 Task: Create a due date automation trigger when advanced on, on the monday before a card is due add fields with custom field "Resume" set to a date between 1 and 7 days from now at 11:00 AM.
Action: Mouse moved to (898, 270)
Screenshot: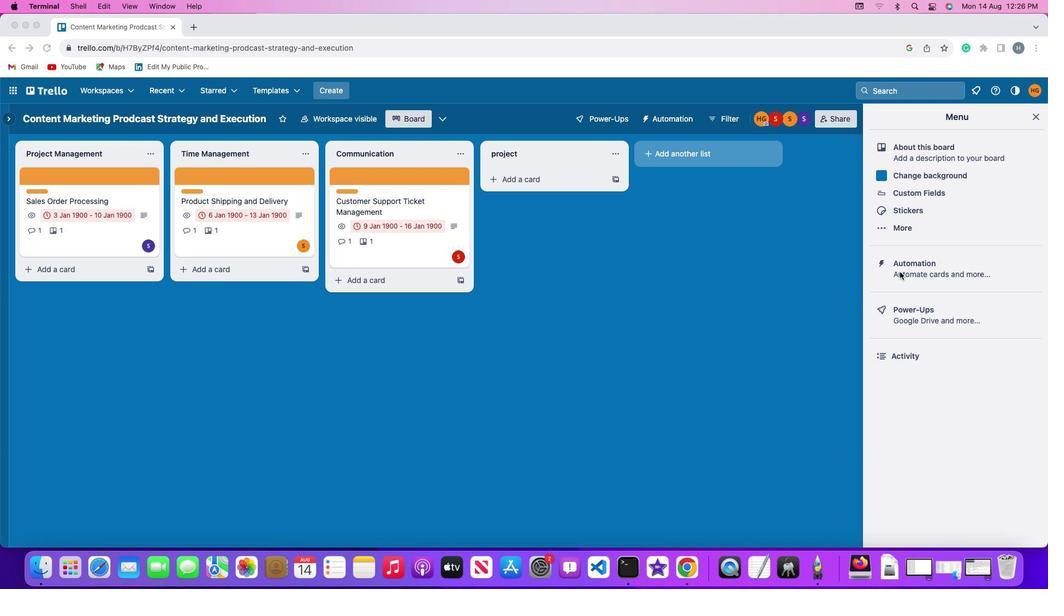 
Action: Mouse pressed left at (898, 270)
Screenshot: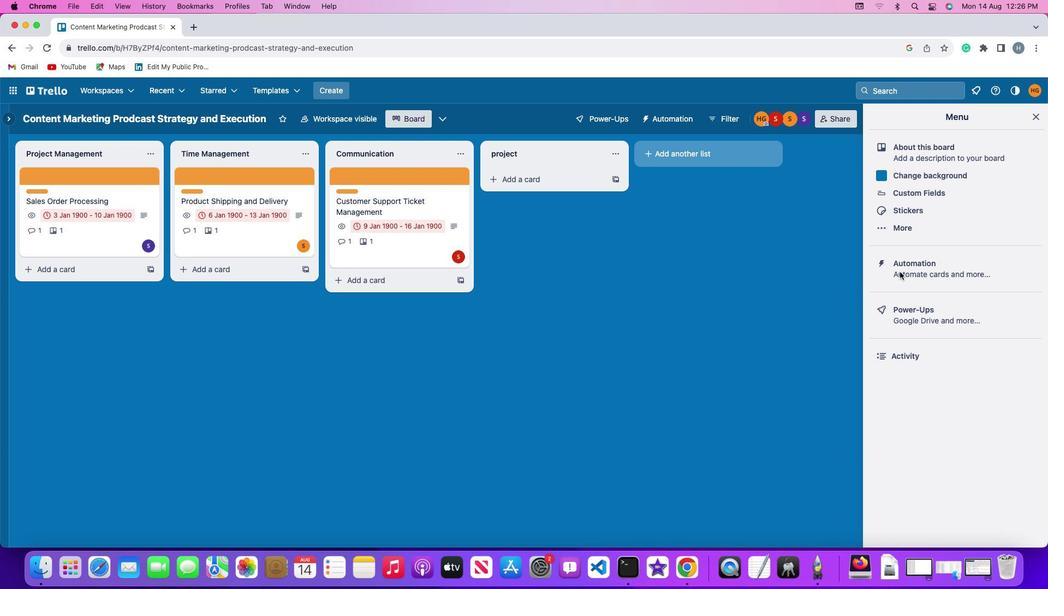 
Action: Mouse pressed left at (898, 270)
Screenshot: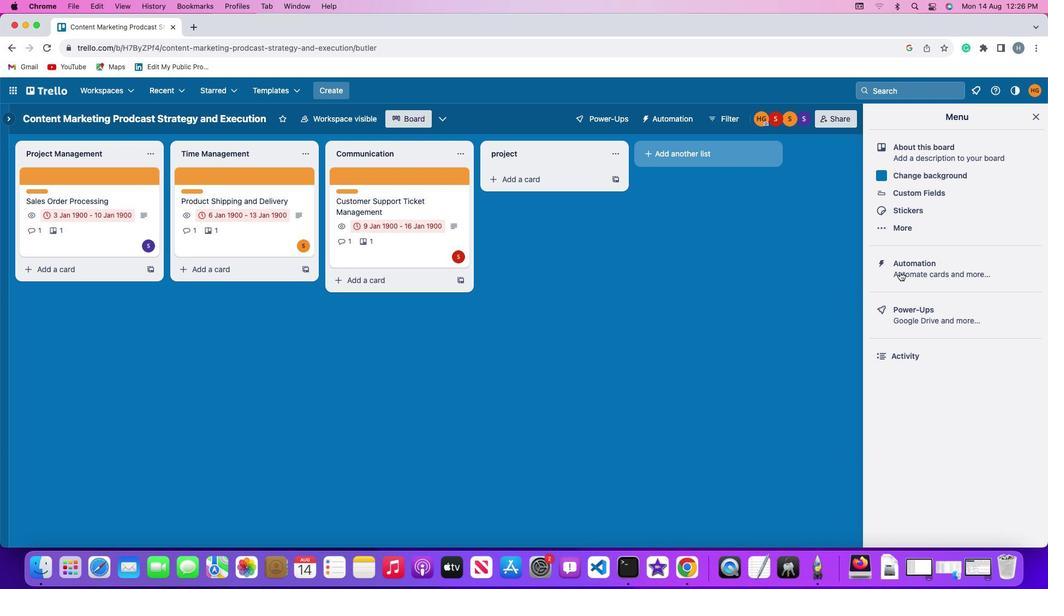 
Action: Mouse moved to (88, 254)
Screenshot: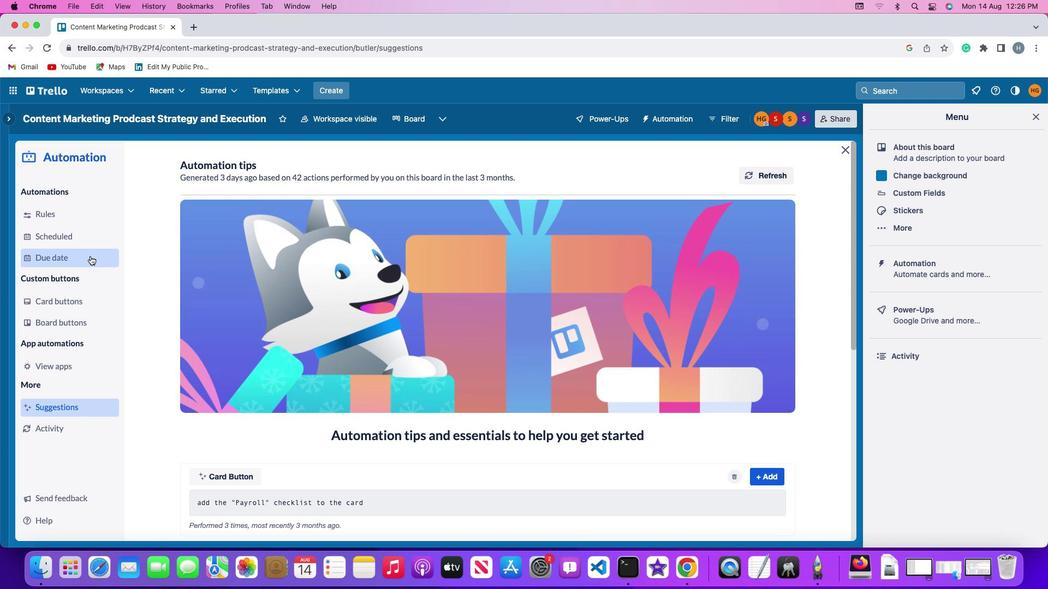 
Action: Mouse pressed left at (88, 254)
Screenshot: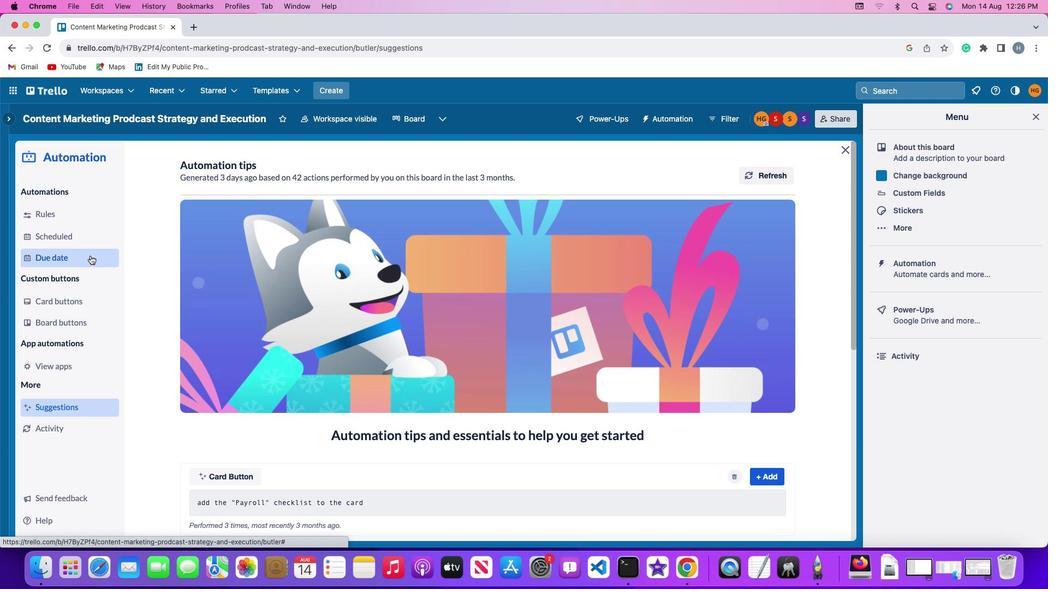 
Action: Mouse moved to (706, 164)
Screenshot: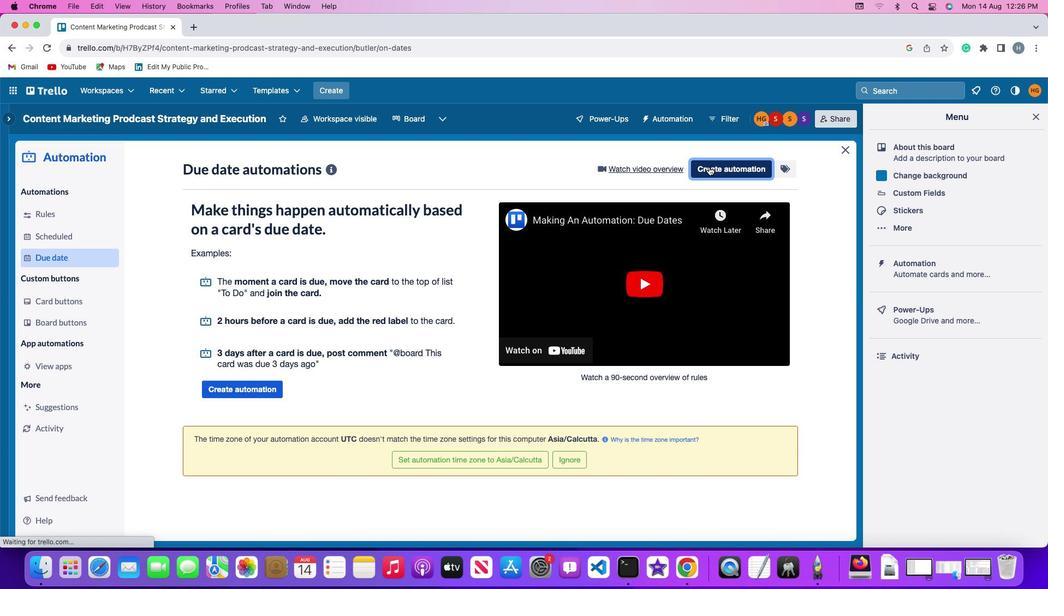 
Action: Mouse pressed left at (706, 164)
Screenshot: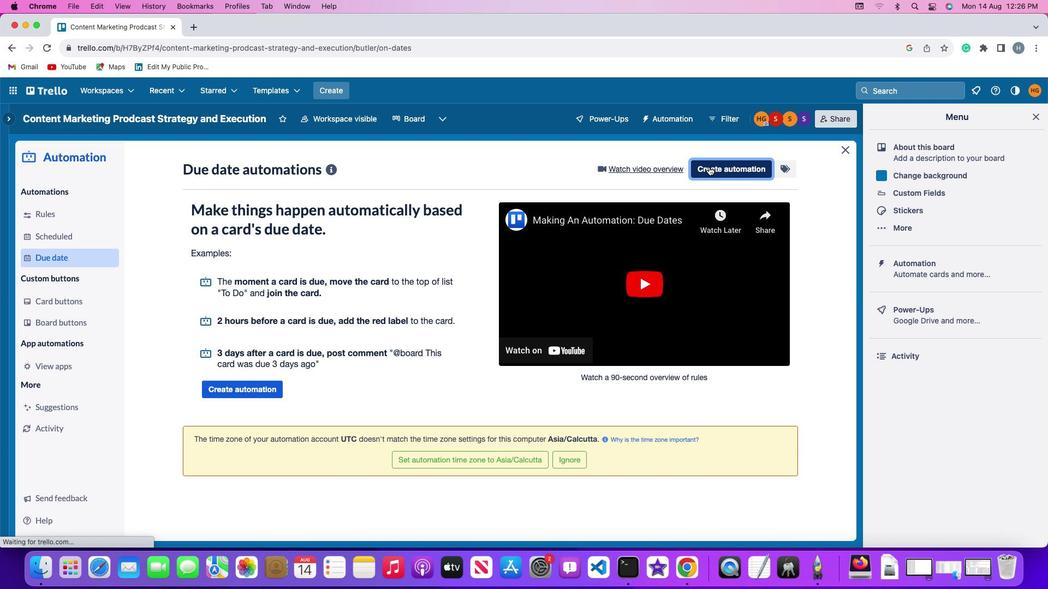 
Action: Mouse moved to (211, 268)
Screenshot: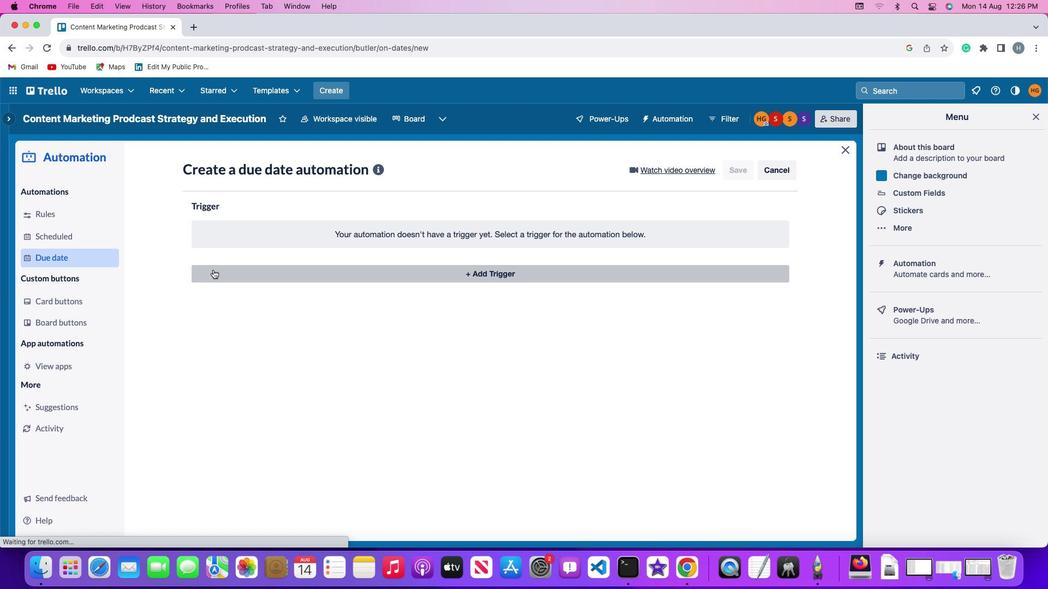 
Action: Mouse pressed left at (211, 268)
Screenshot: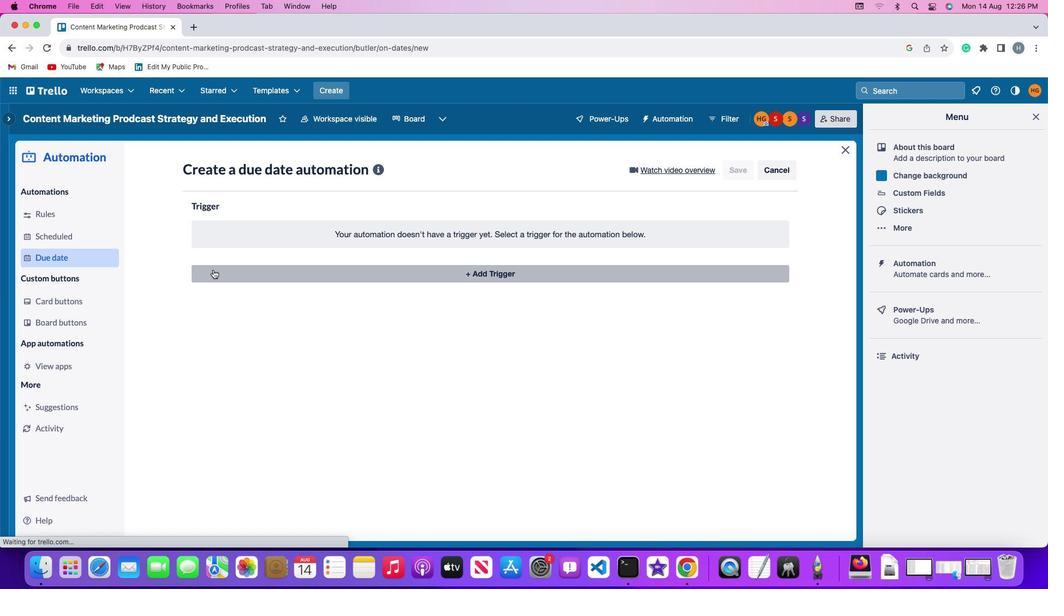 
Action: Mouse moved to (233, 469)
Screenshot: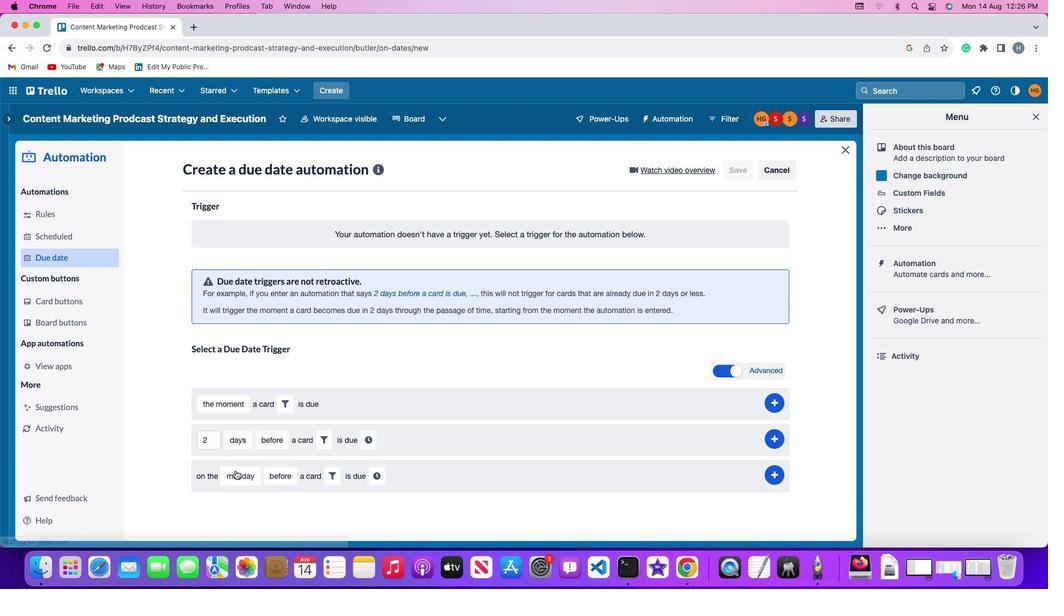 
Action: Mouse pressed left at (233, 469)
Screenshot: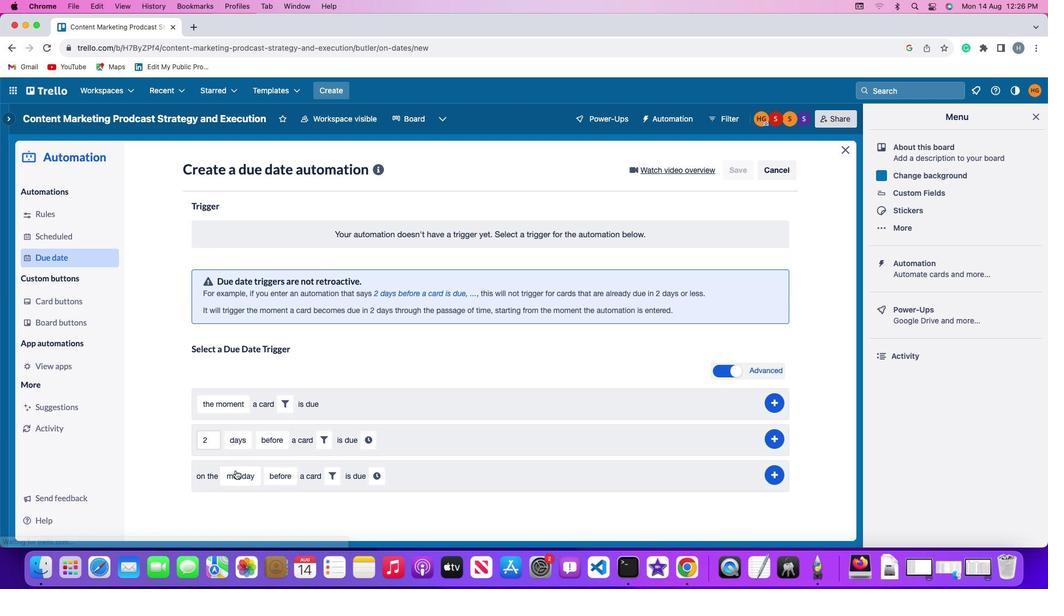 
Action: Mouse moved to (250, 324)
Screenshot: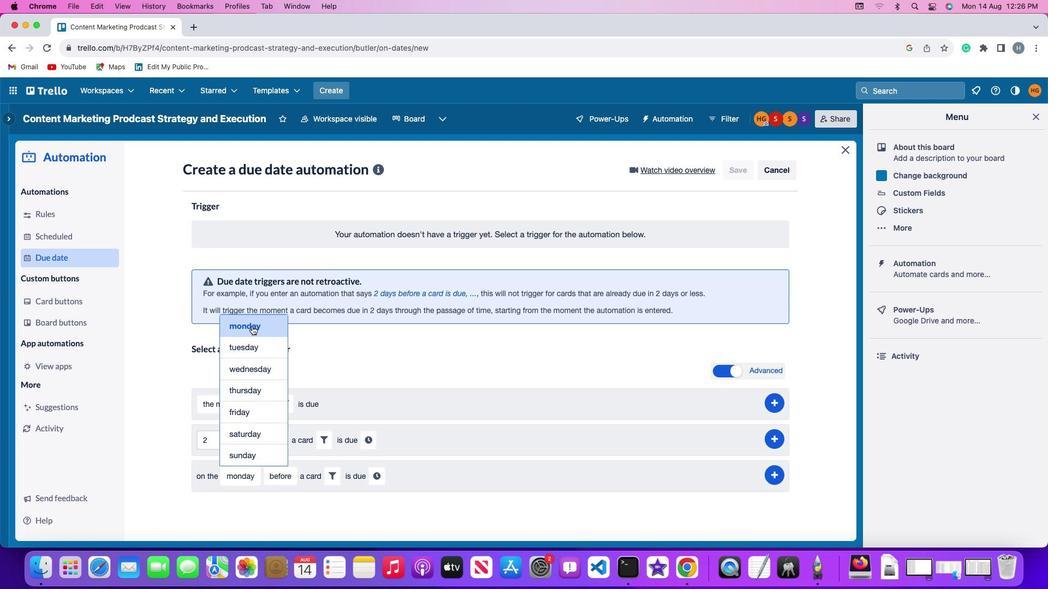 
Action: Mouse pressed left at (250, 324)
Screenshot: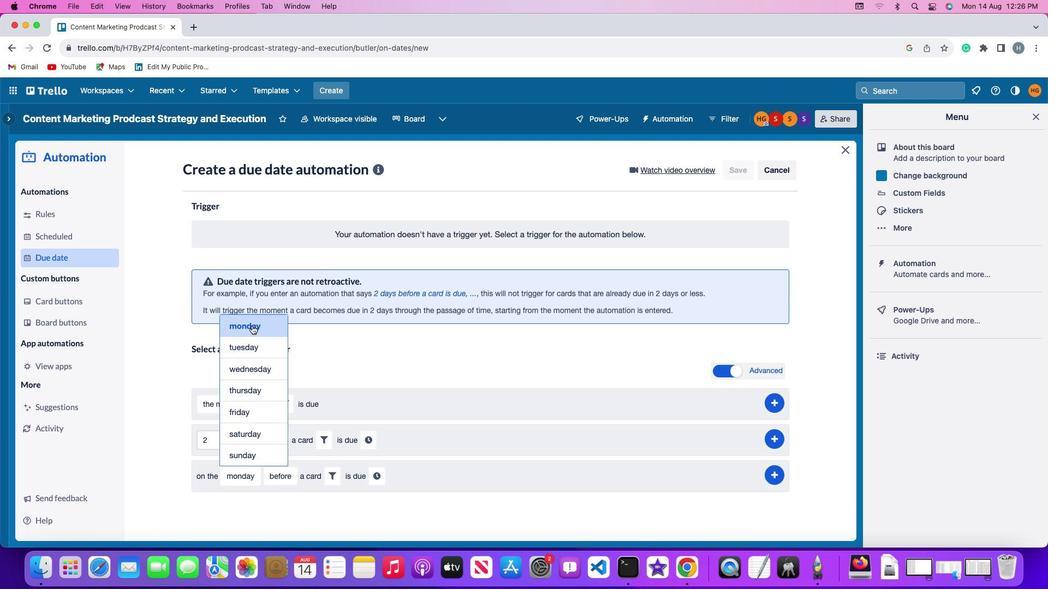 
Action: Mouse moved to (279, 469)
Screenshot: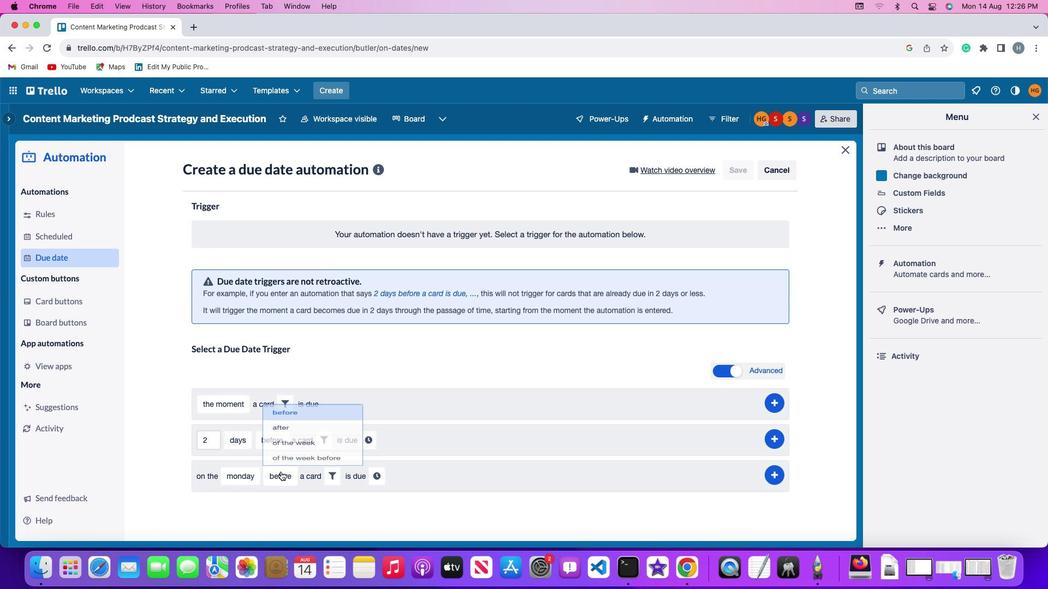 
Action: Mouse pressed left at (279, 469)
Screenshot: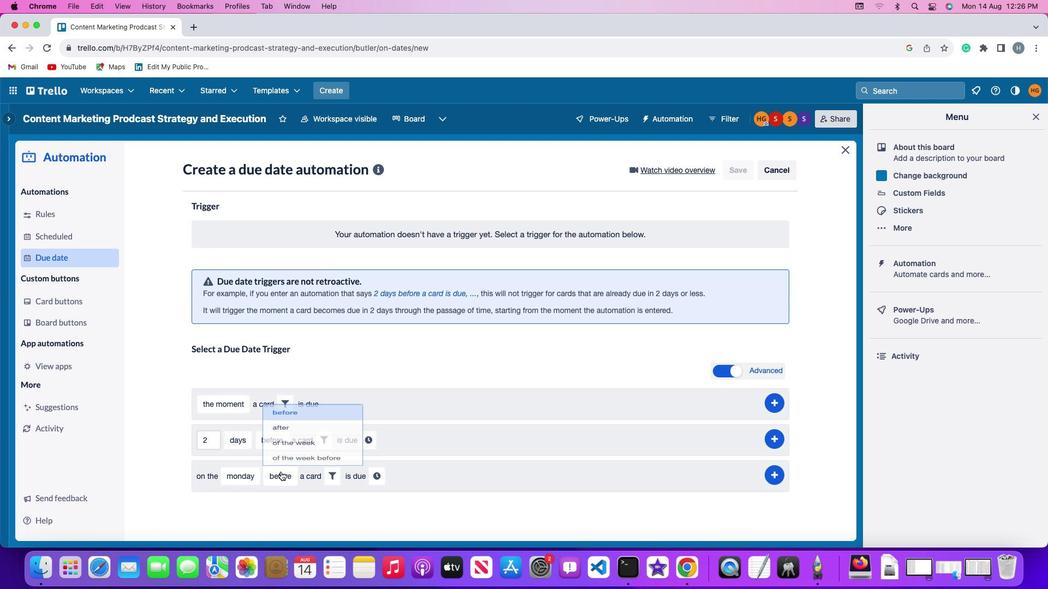 
Action: Mouse moved to (289, 388)
Screenshot: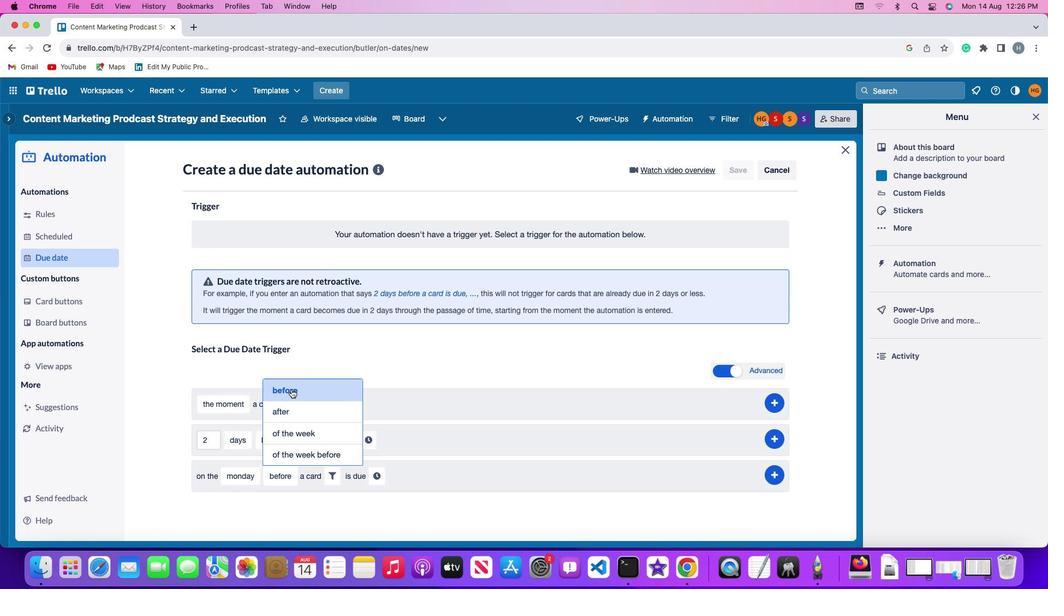 
Action: Mouse pressed left at (289, 388)
Screenshot: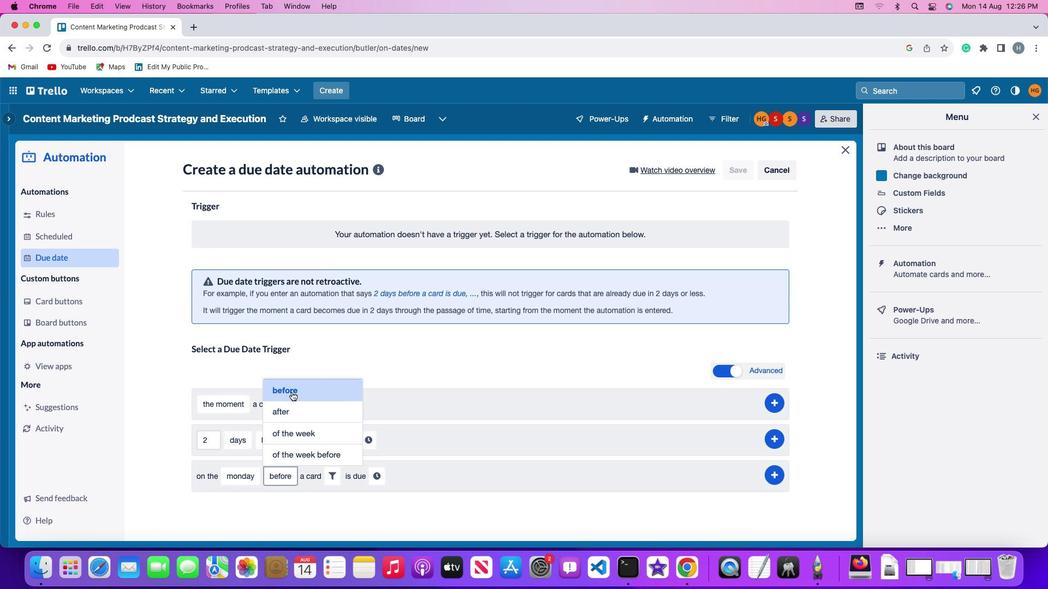 
Action: Mouse moved to (334, 480)
Screenshot: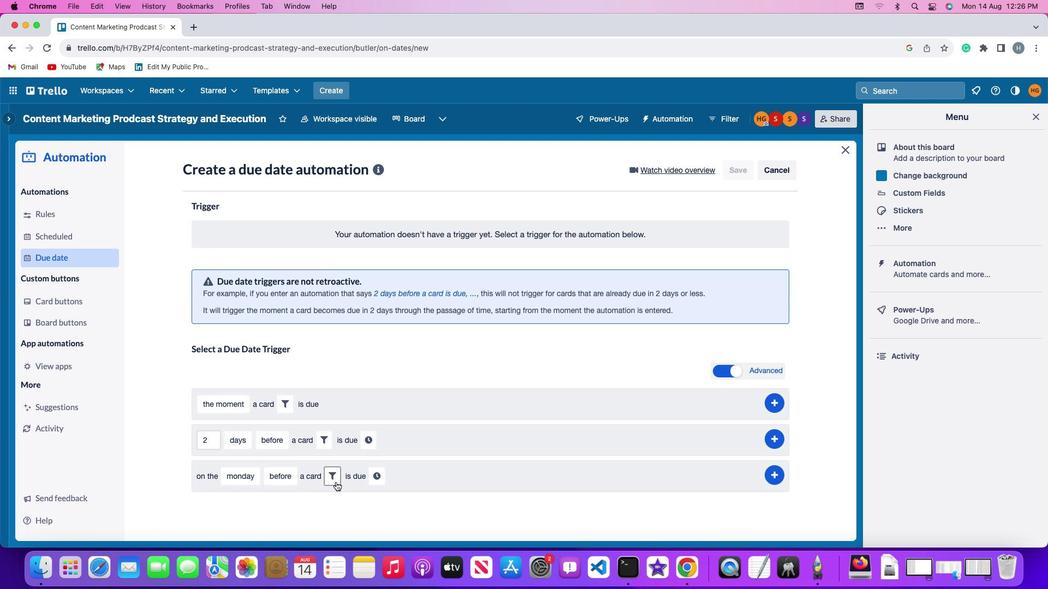 
Action: Mouse pressed left at (334, 480)
Screenshot: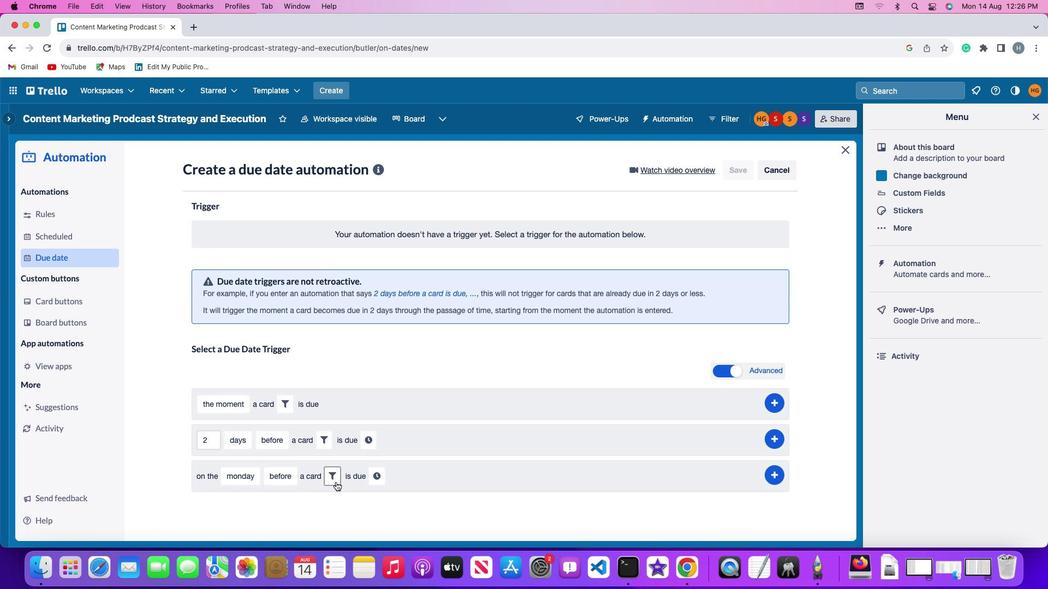 
Action: Mouse moved to (501, 506)
Screenshot: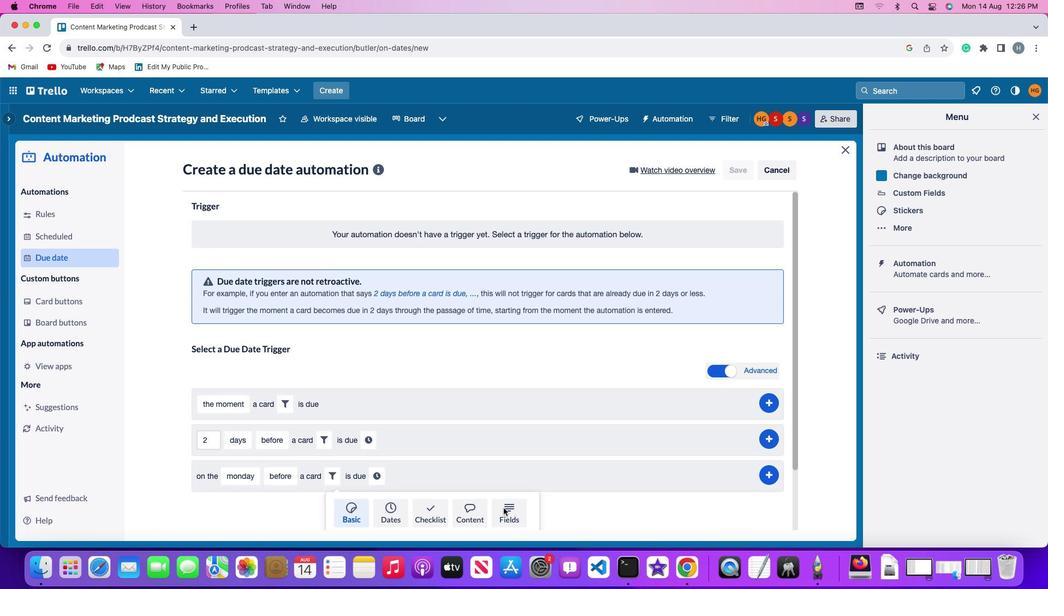 
Action: Mouse pressed left at (501, 506)
Screenshot: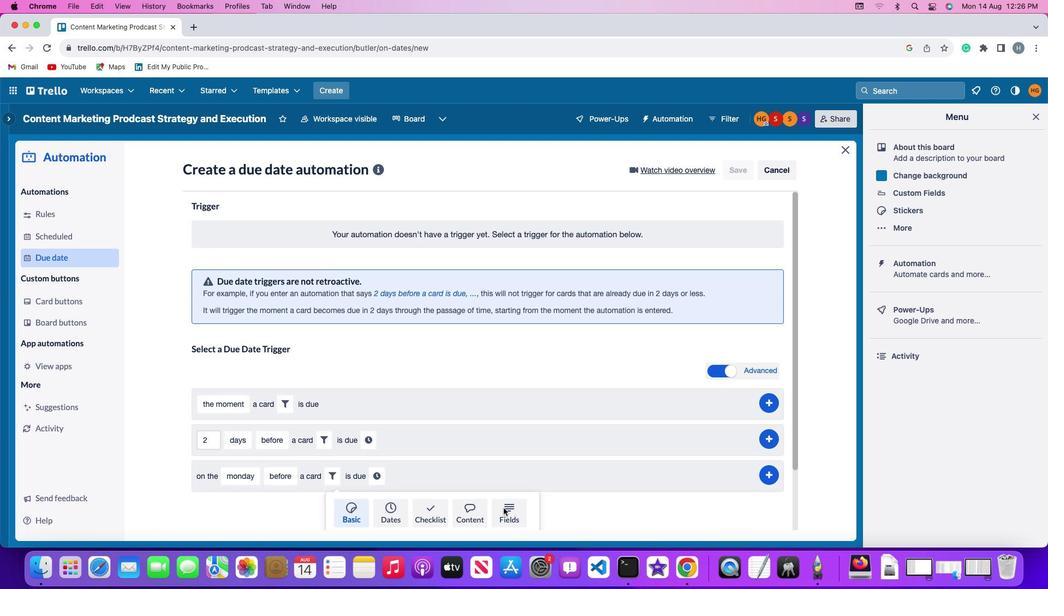 
Action: Mouse moved to (266, 503)
Screenshot: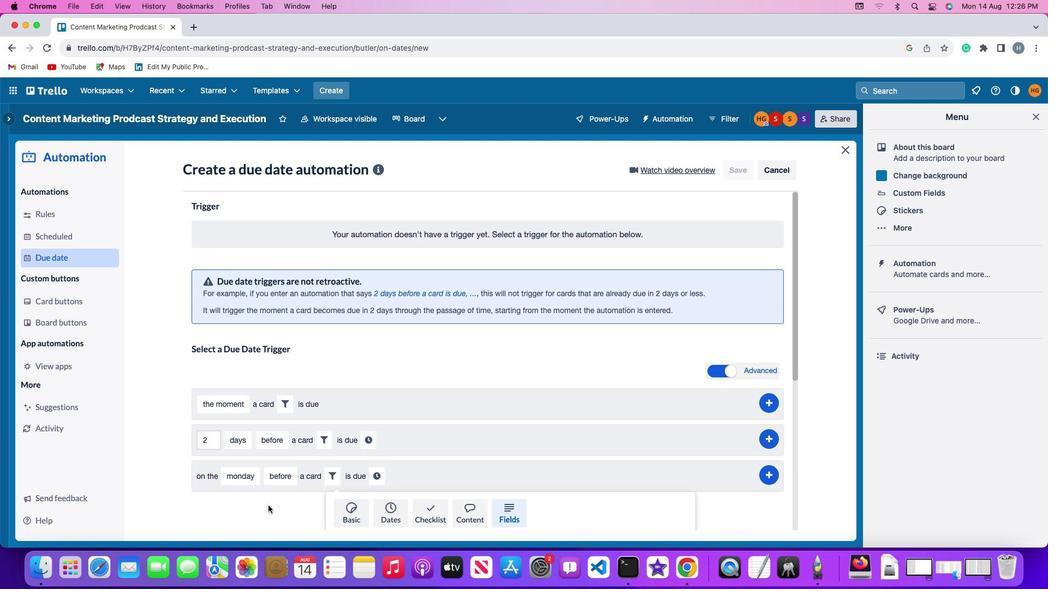 
Action: Mouse scrolled (266, 503) with delta (-1, -1)
Screenshot: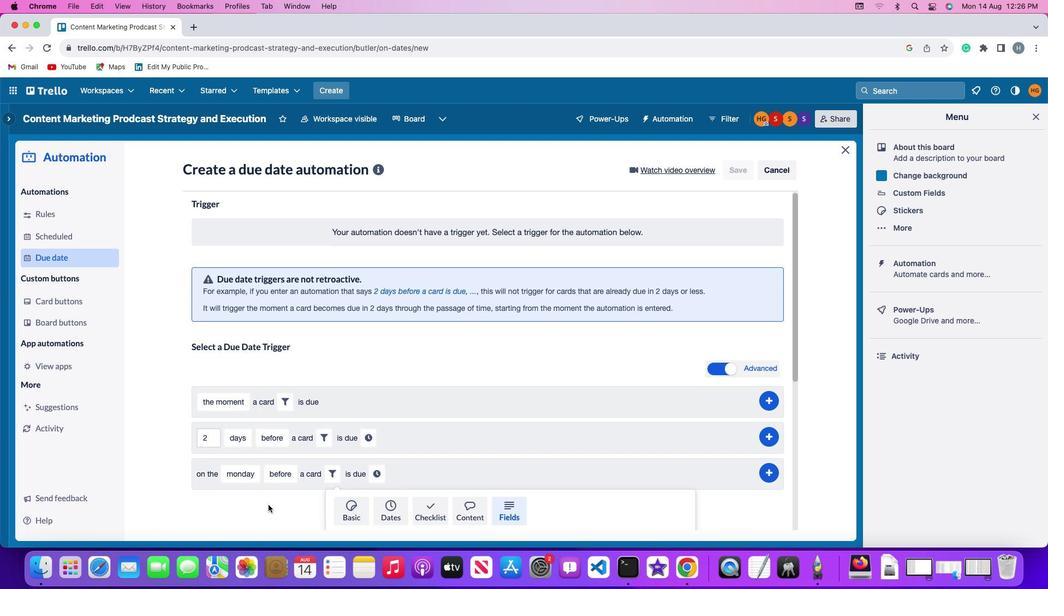 
Action: Mouse scrolled (266, 503) with delta (-1, -1)
Screenshot: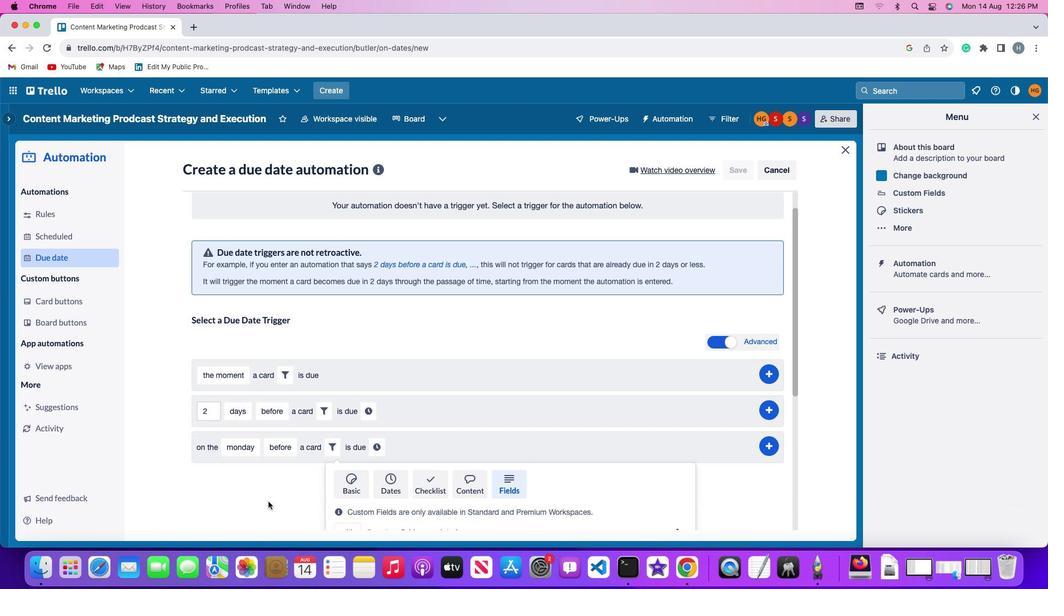 
Action: Mouse scrolled (266, 503) with delta (-1, -2)
Screenshot: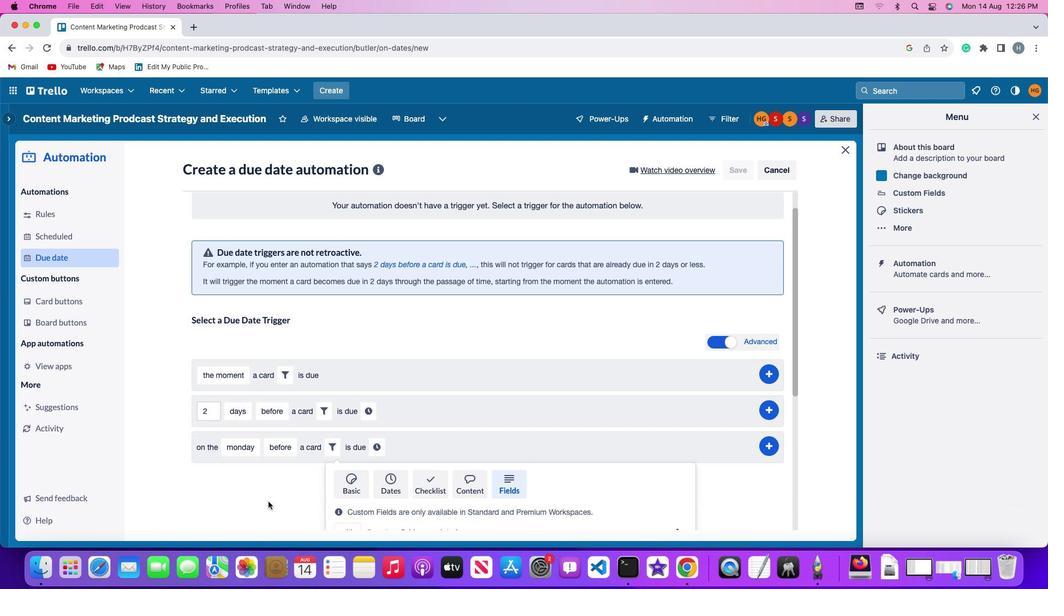 
Action: Mouse moved to (266, 503)
Screenshot: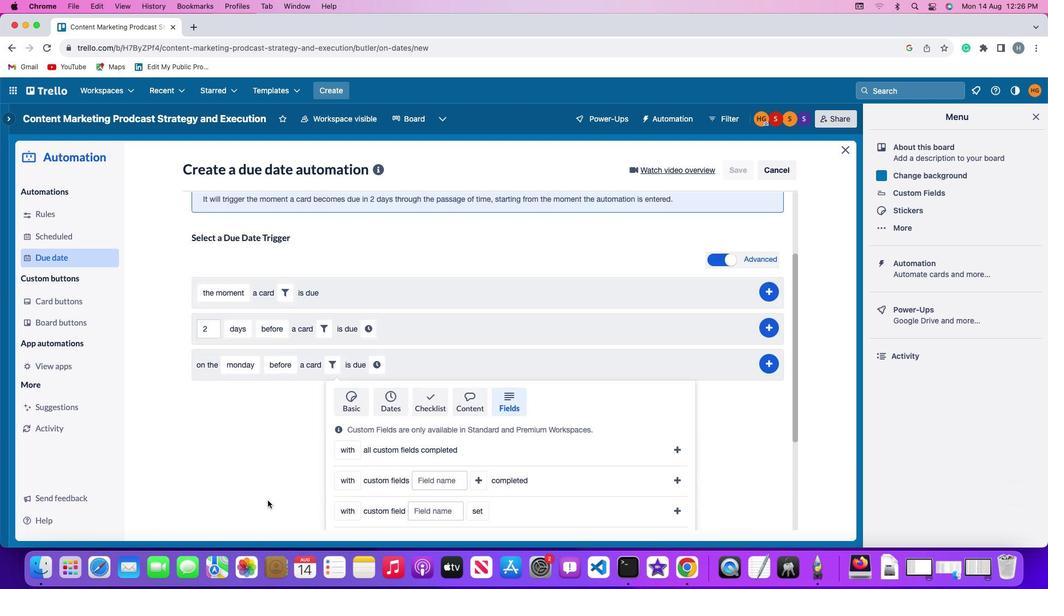 
Action: Mouse scrolled (266, 503) with delta (-1, -3)
Screenshot: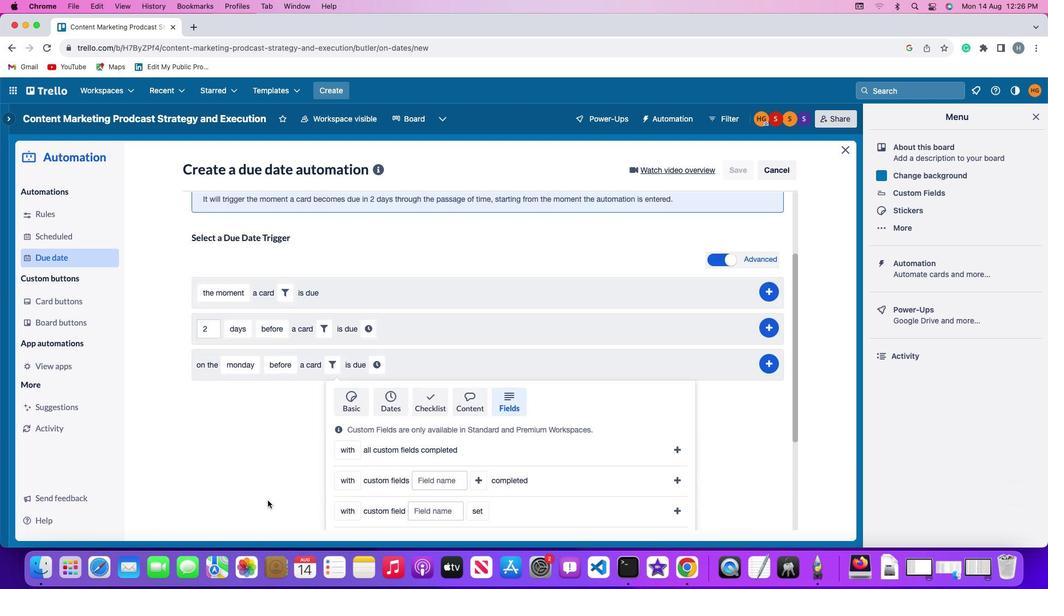 
Action: Mouse moved to (266, 500)
Screenshot: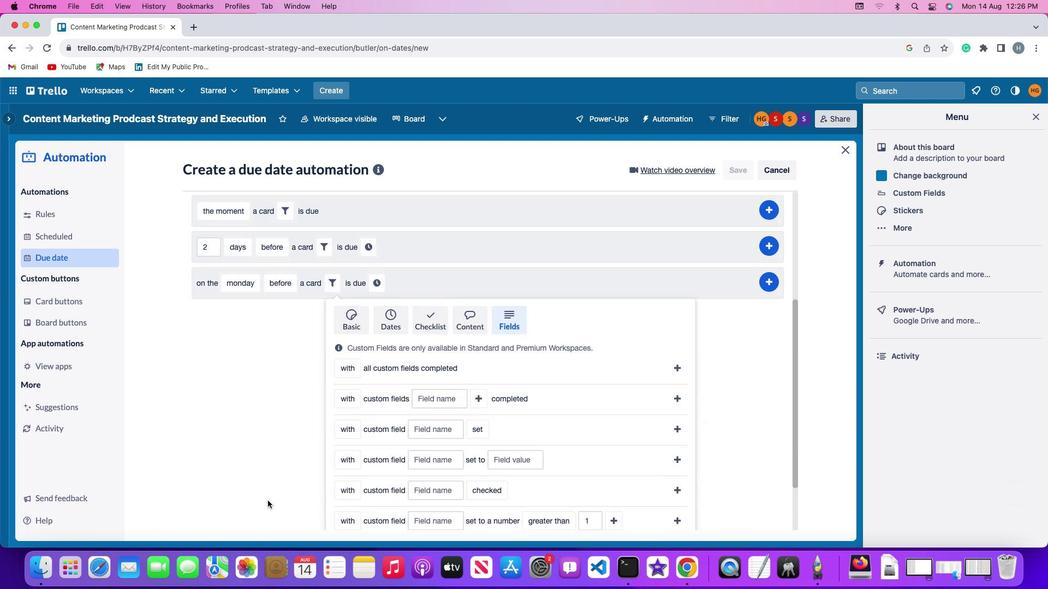
Action: Mouse scrolled (266, 500) with delta (-1, -4)
Screenshot: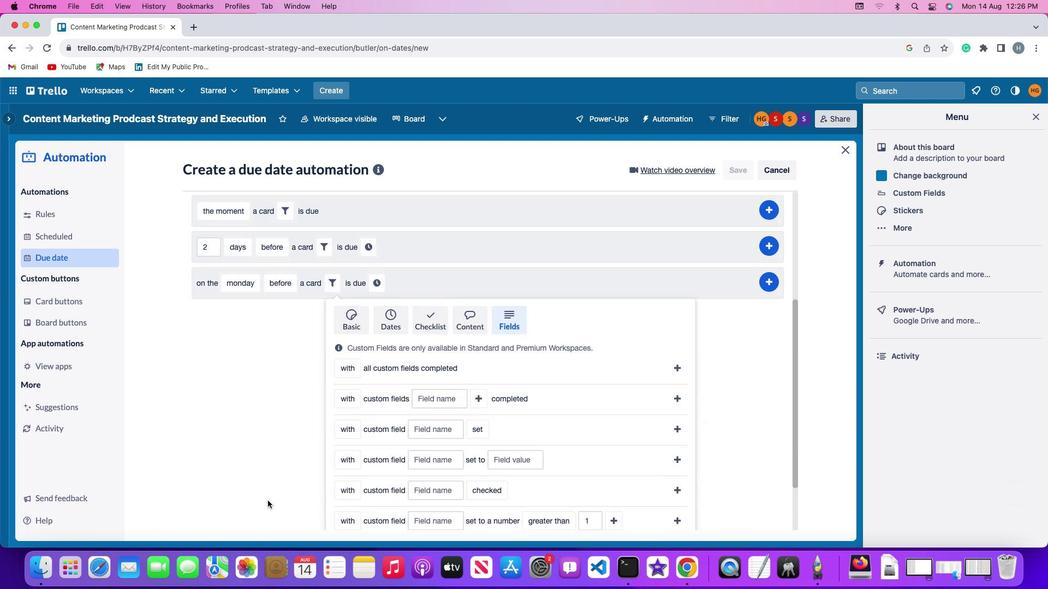 
Action: Mouse moved to (266, 499)
Screenshot: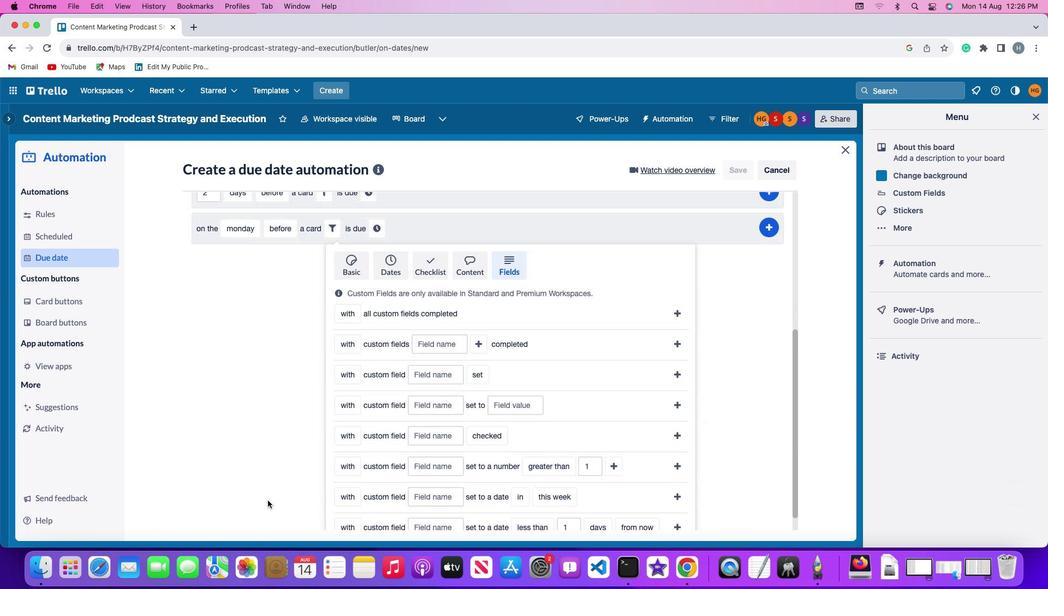 
Action: Mouse scrolled (266, 499) with delta (-1, -1)
Screenshot: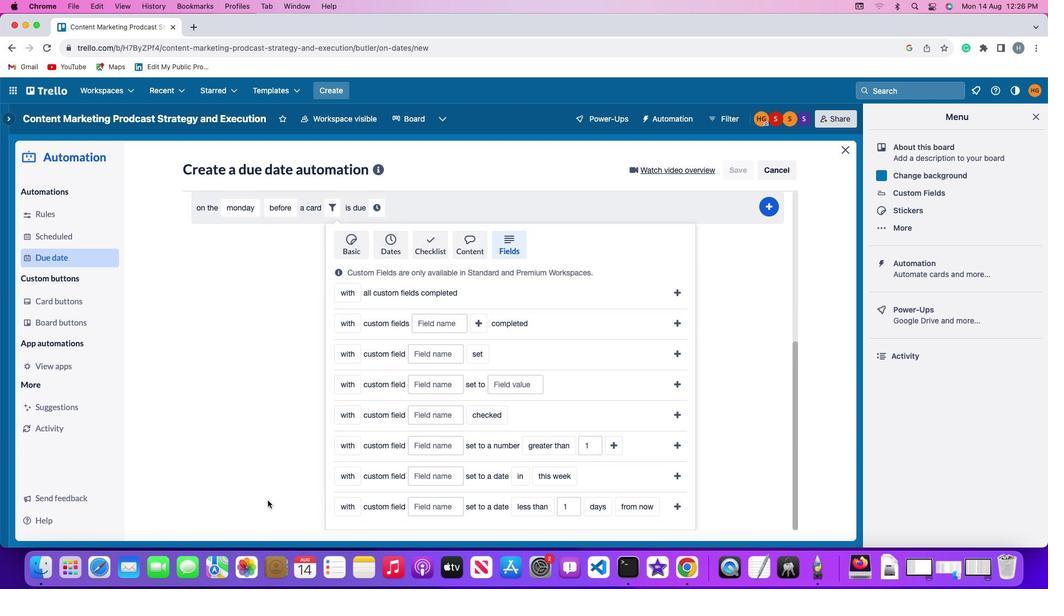 
Action: Mouse scrolled (266, 499) with delta (-1, -1)
Screenshot: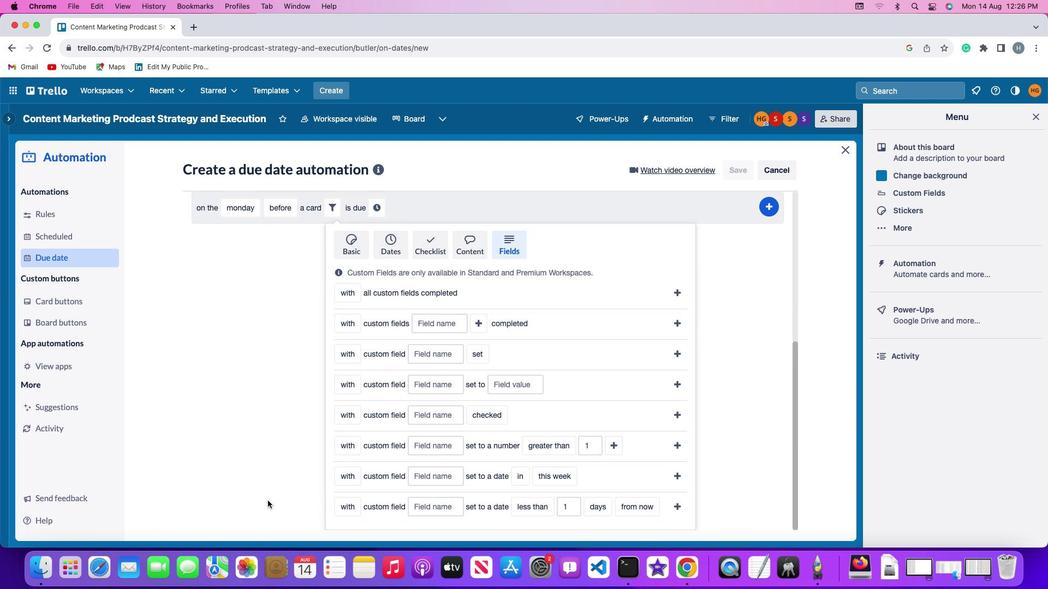 
Action: Mouse scrolled (266, 499) with delta (-1, -2)
Screenshot: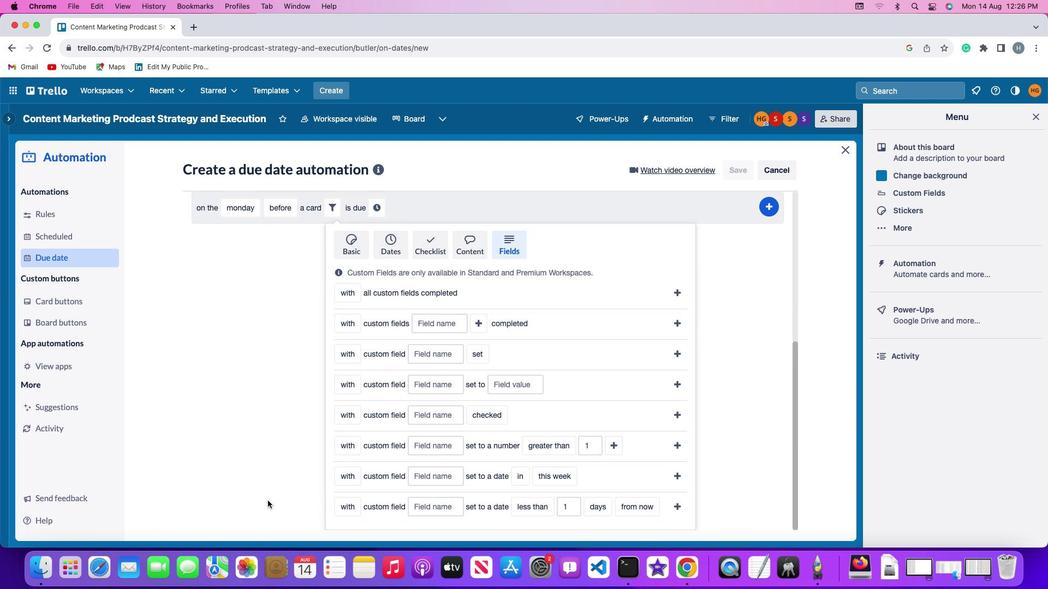 
Action: Mouse scrolled (266, 499) with delta (-1, -3)
Screenshot: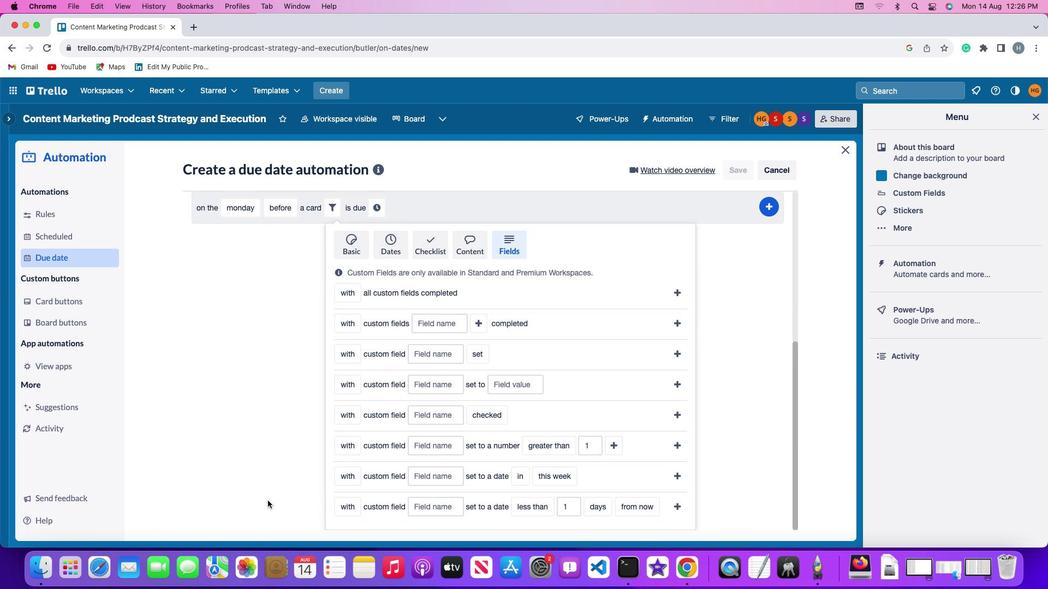 
Action: Mouse scrolled (266, 499) with delta (-1, -4)
Screenshot: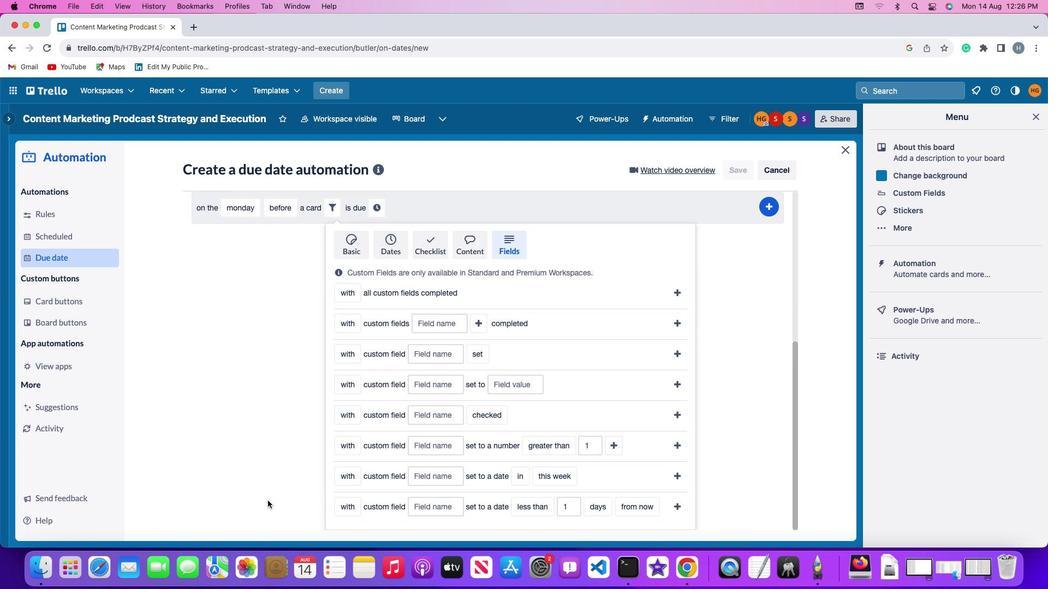 
Action: Mouse moved to (340, 508)
Screenshot: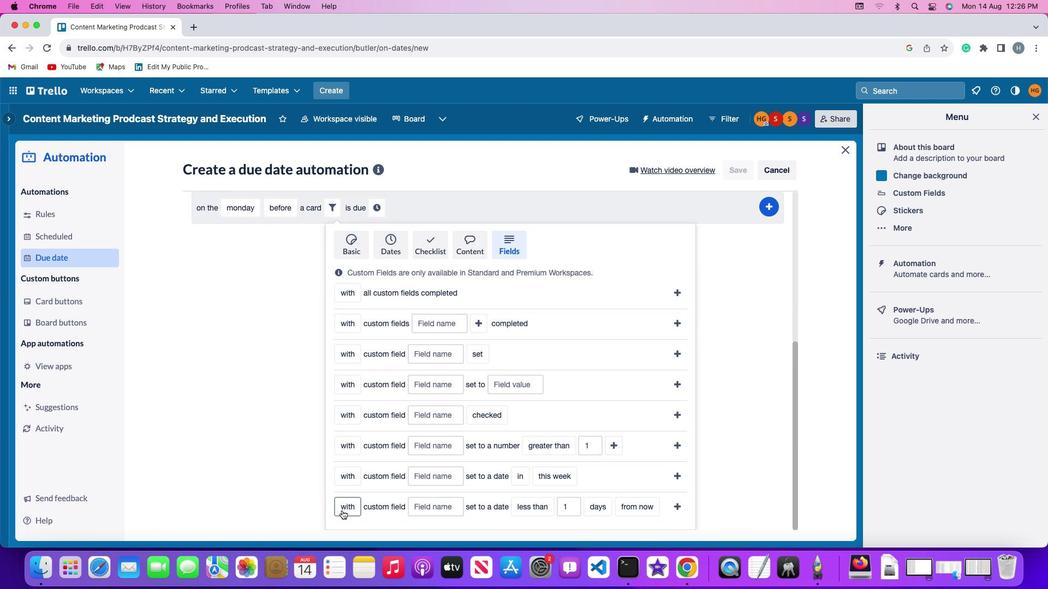 
Action: Mouse pressed left at (340, 508)
Screenshot: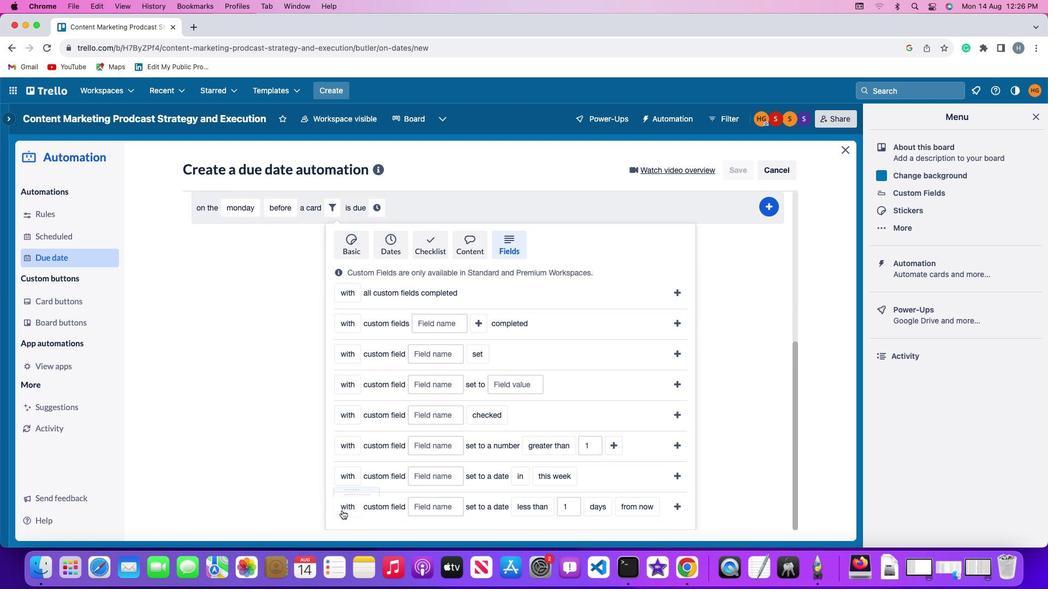 
Action: Mouse moved to (354, 456)
Screenshot: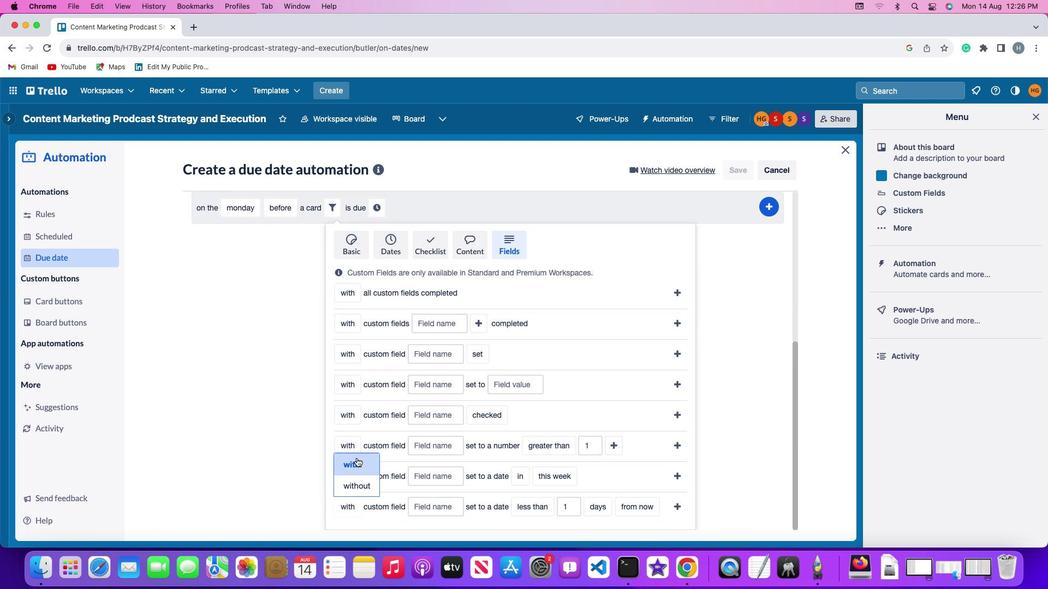 
Action: Mouse pressed left at (354, 456)
Screenshot: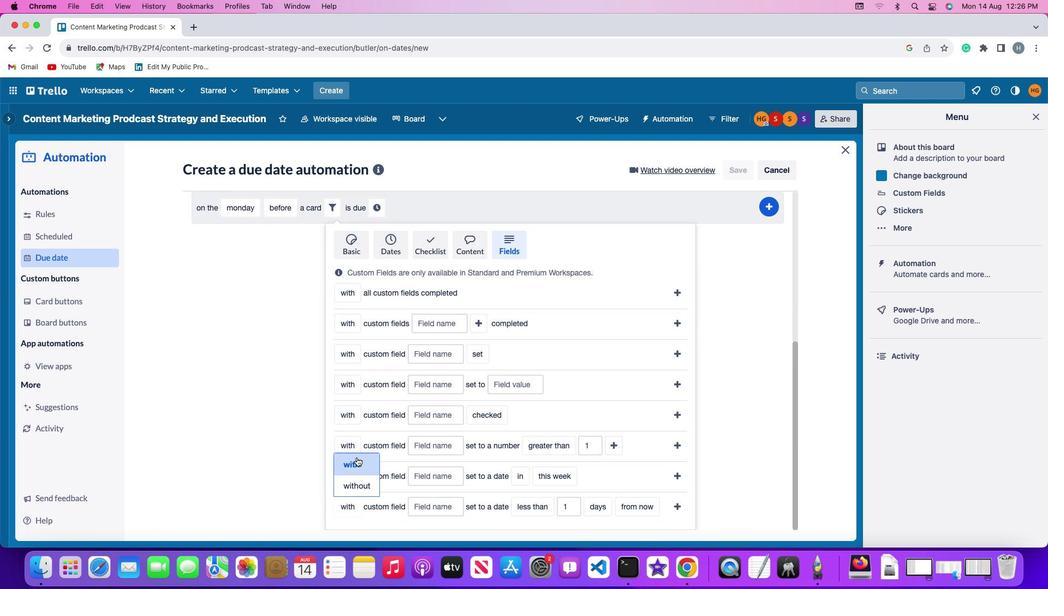 
Action: Mouse moved to (441, 507)
Screenshot: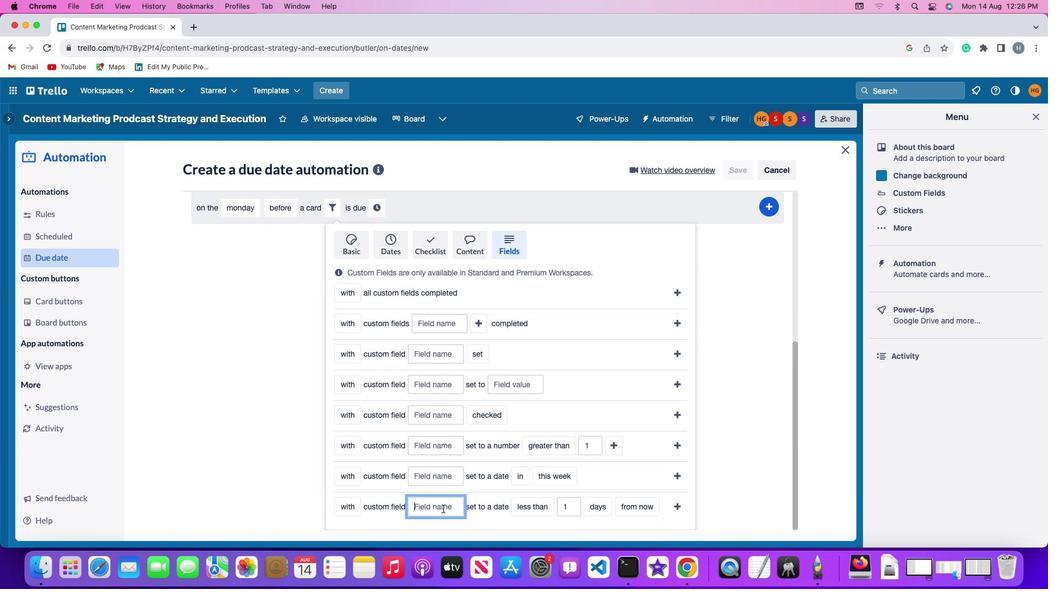 
Action: Mouse pressed left at (441, 507)
Screenshot: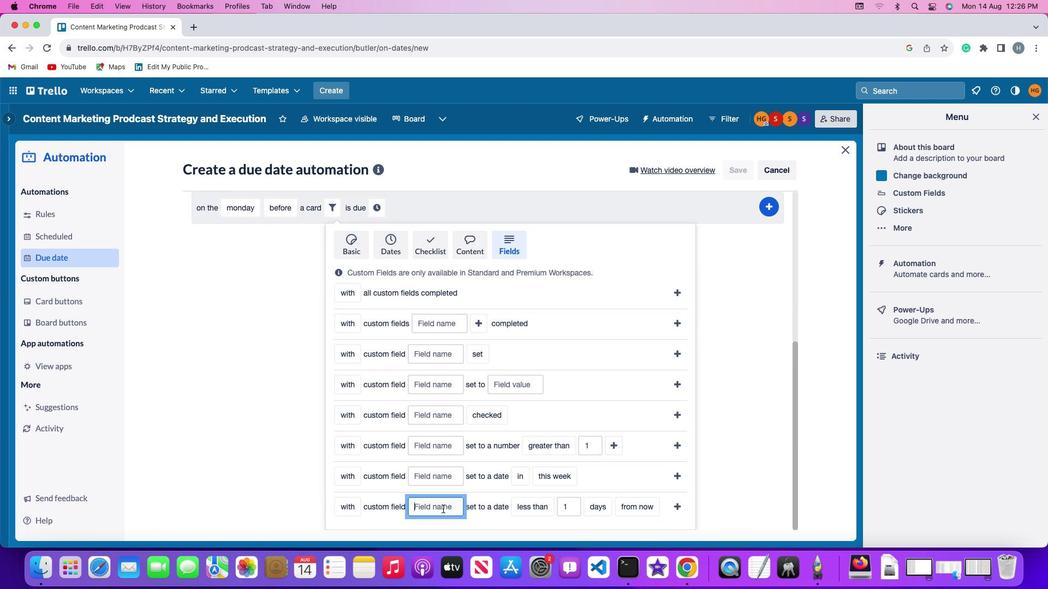 
Action: Key pressed Key.shift'R''e''s''u''m''e'
Screenshot: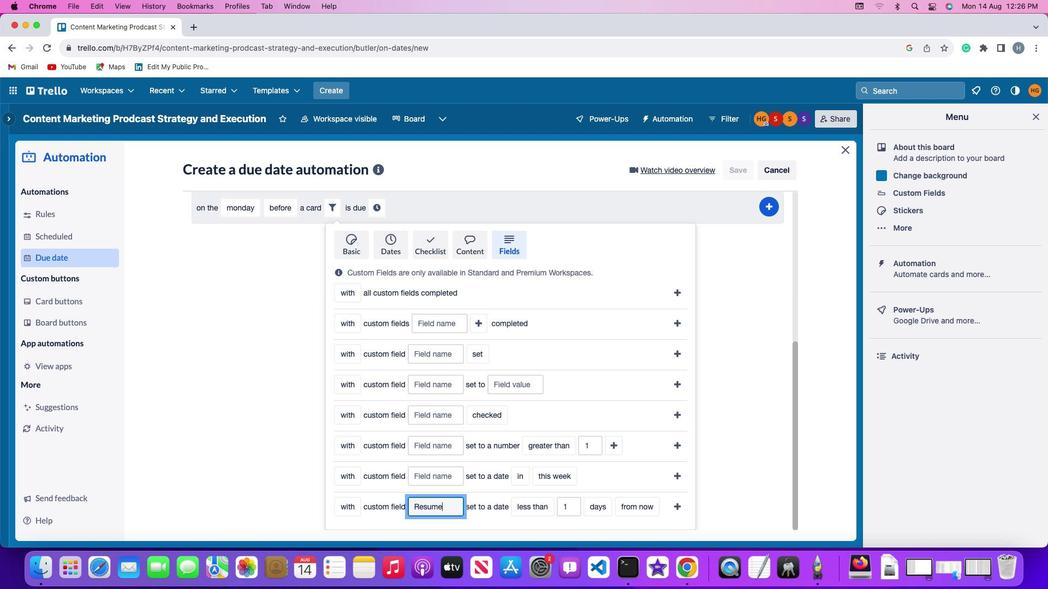 
Action: Mouse moved to (525, 507)
Screenshot: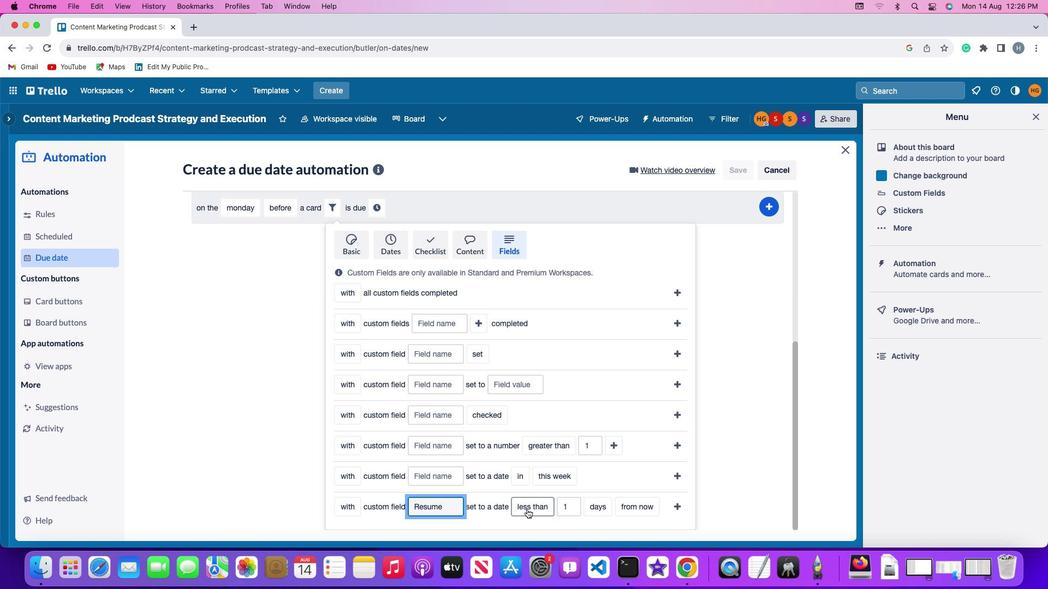 
Action: Mouse pressed left at (525, 507)
Screenshot: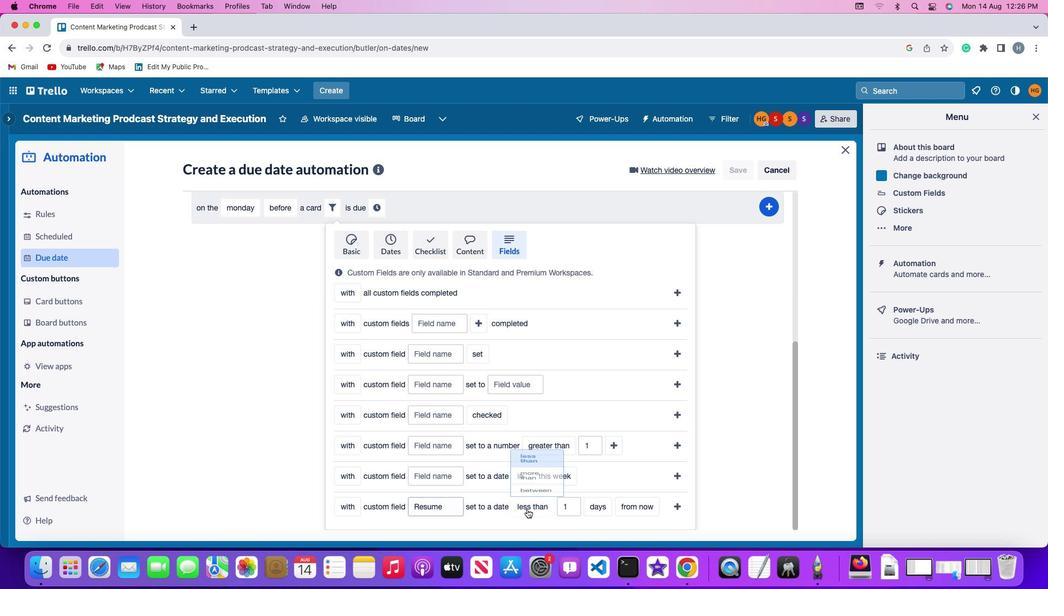 
Action: Mouse moved to (532, 484)
Screenshot: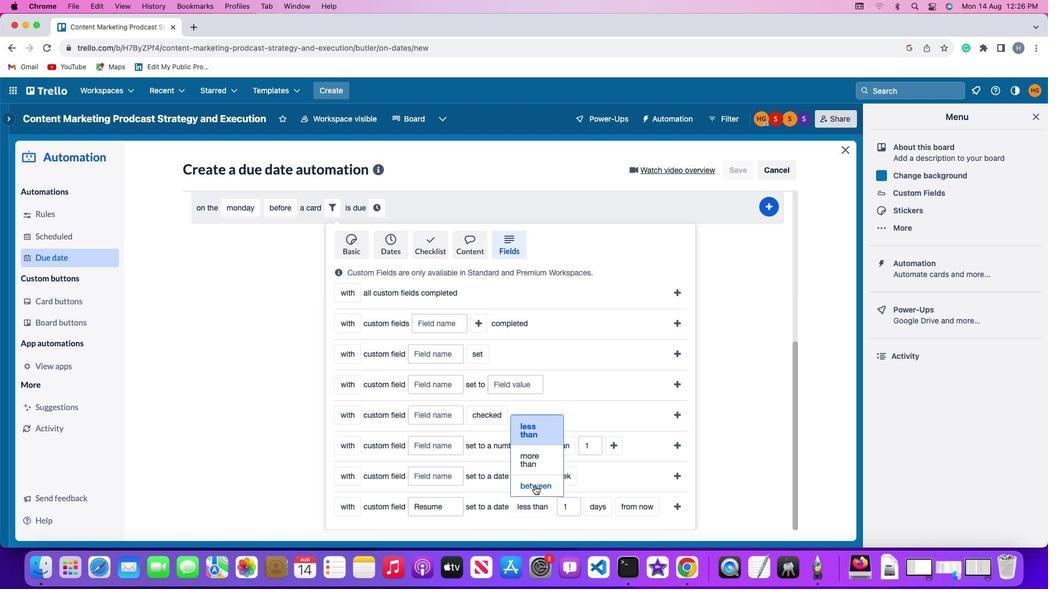 
Action: Mouse pressed left at (532, 484)
Screenshot: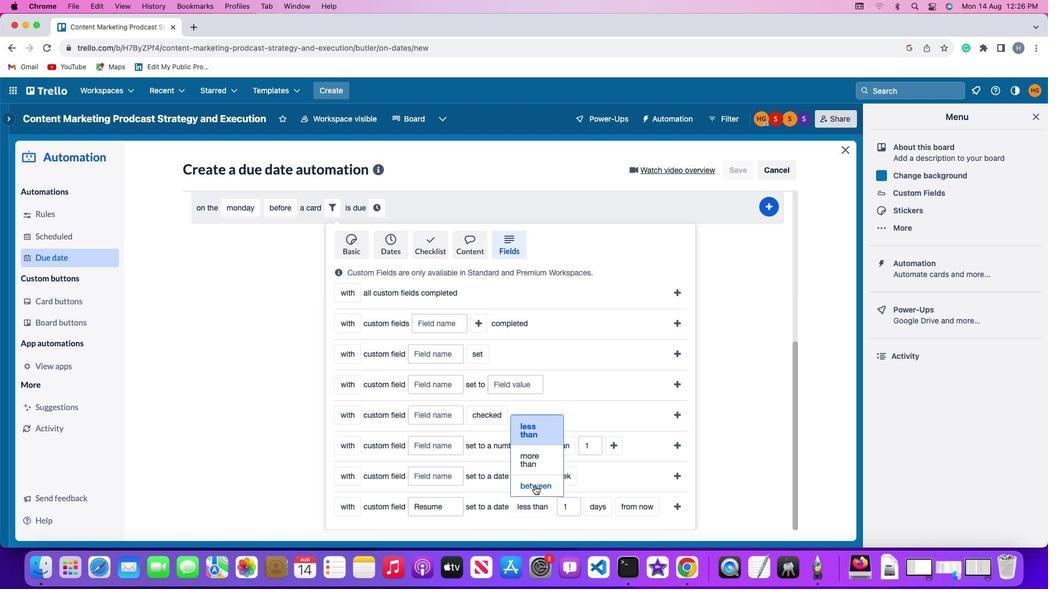 
Action: Mouse moved to (573, 507)
Screenshot: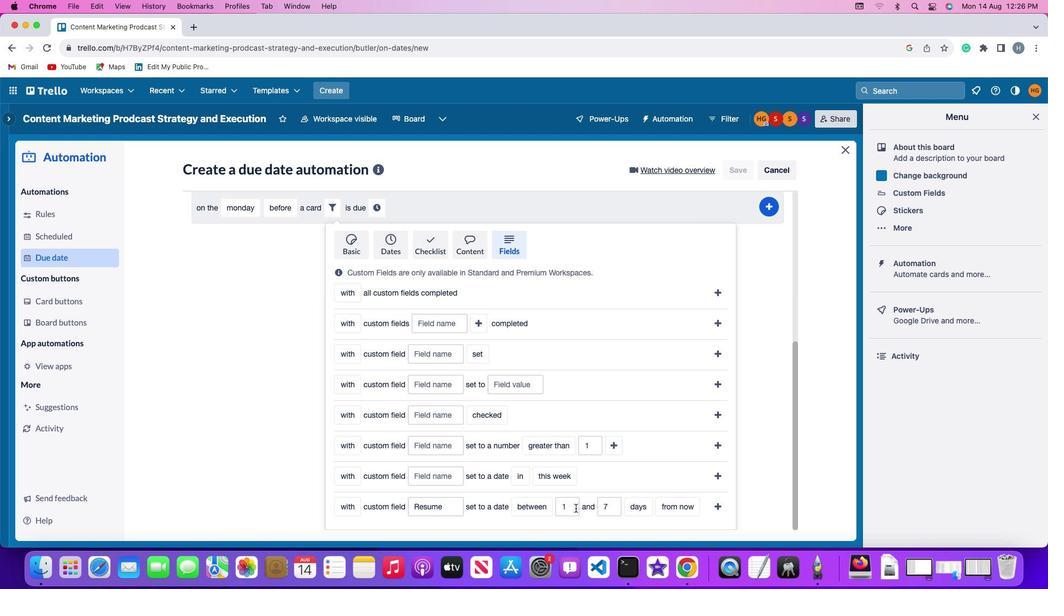 
Action: Mouse pressed left at (573, 507)
Screenshot: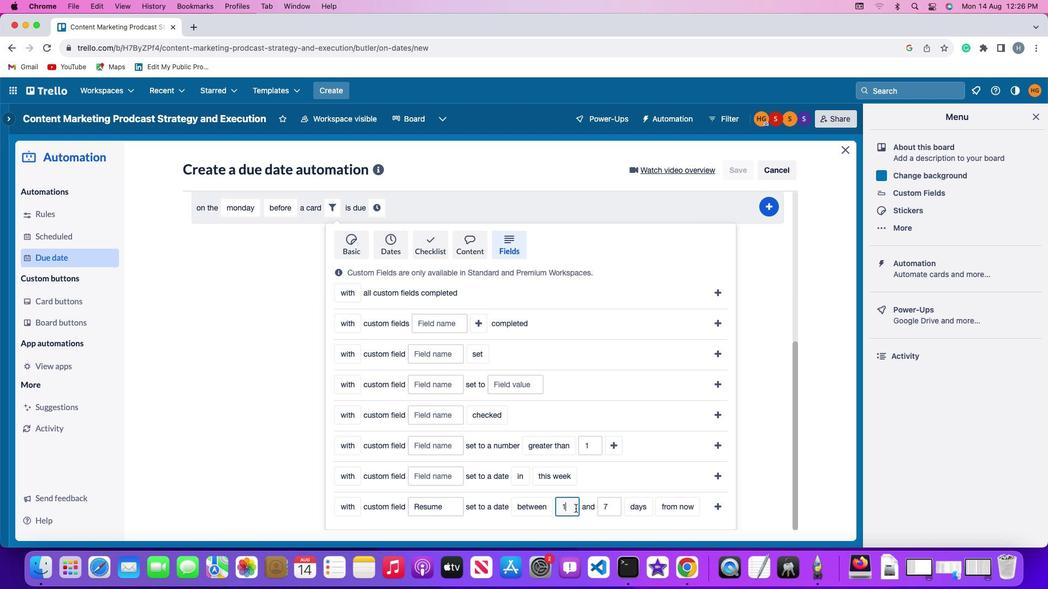 
Action: Mouse moved to (573, 507)
Screenshot: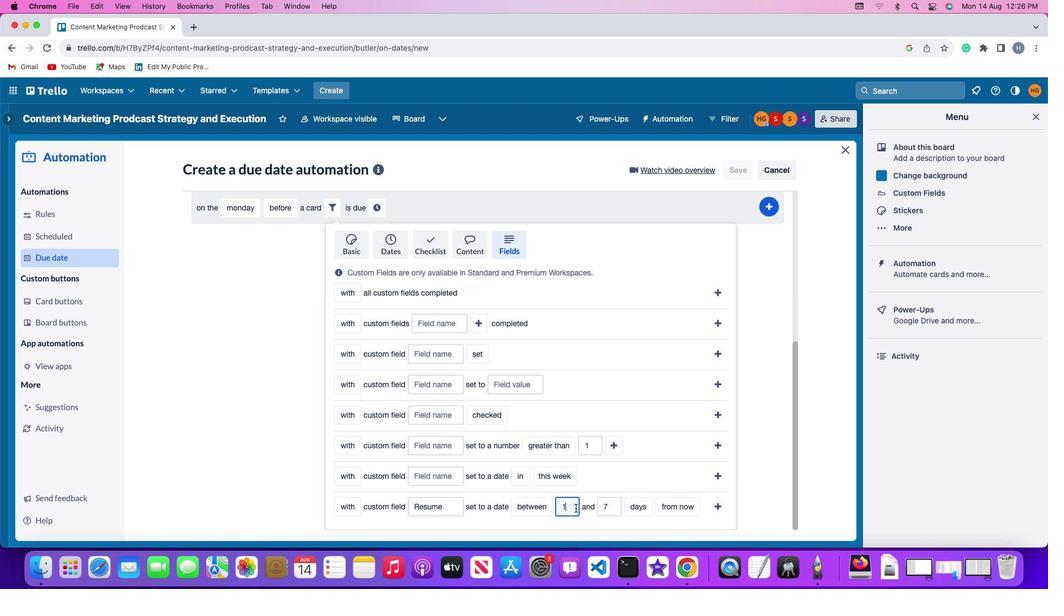 
Action: Key pressed Key.backspace'1'
Screenshot: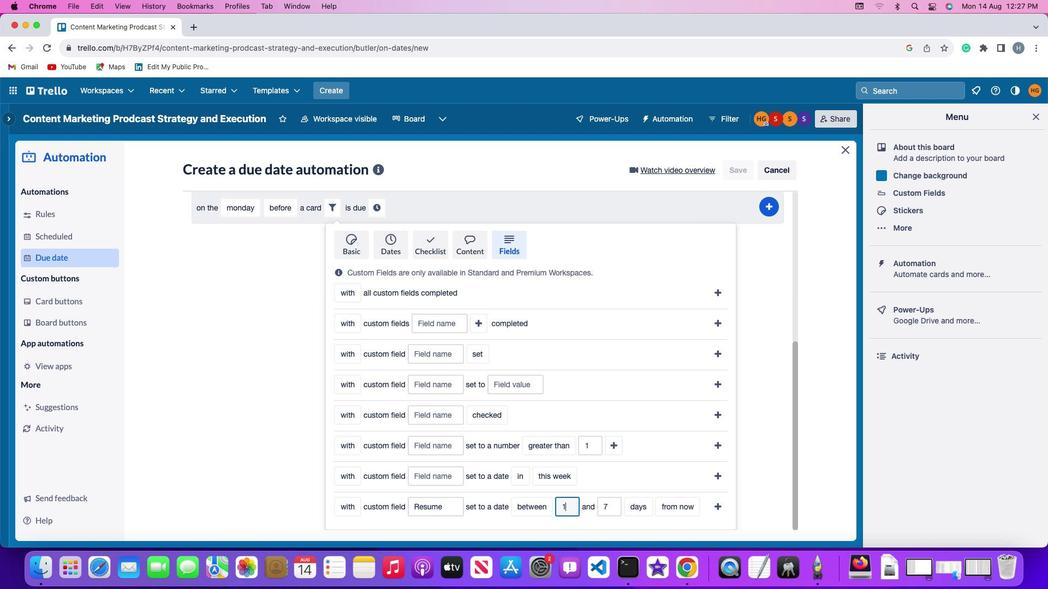 
Action: Mouse moved to (608, 505)
Screenshot: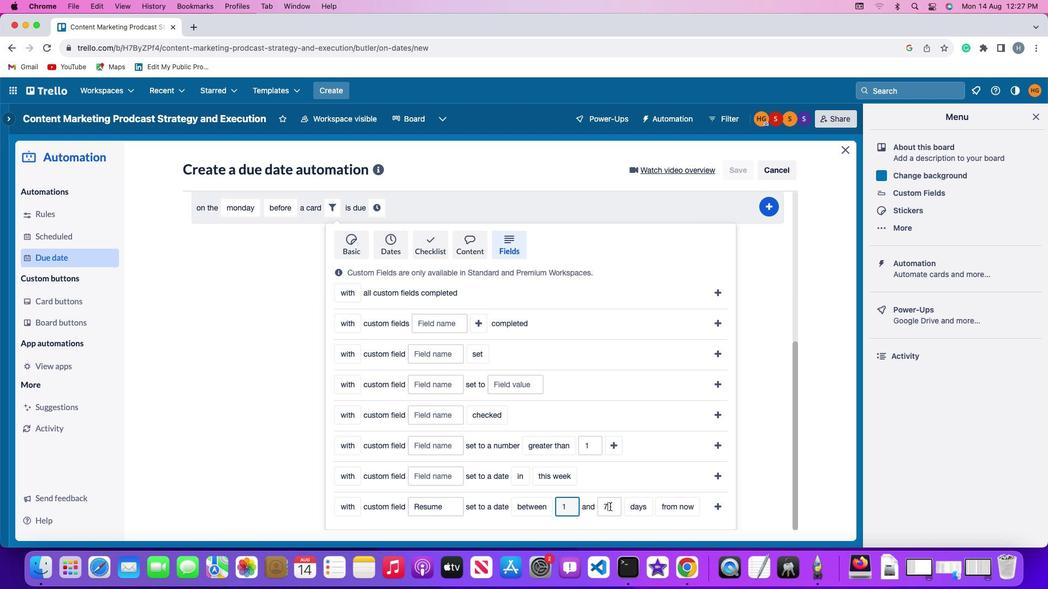 
Action: Mouse pressed left at (608, 505)
Screenshot: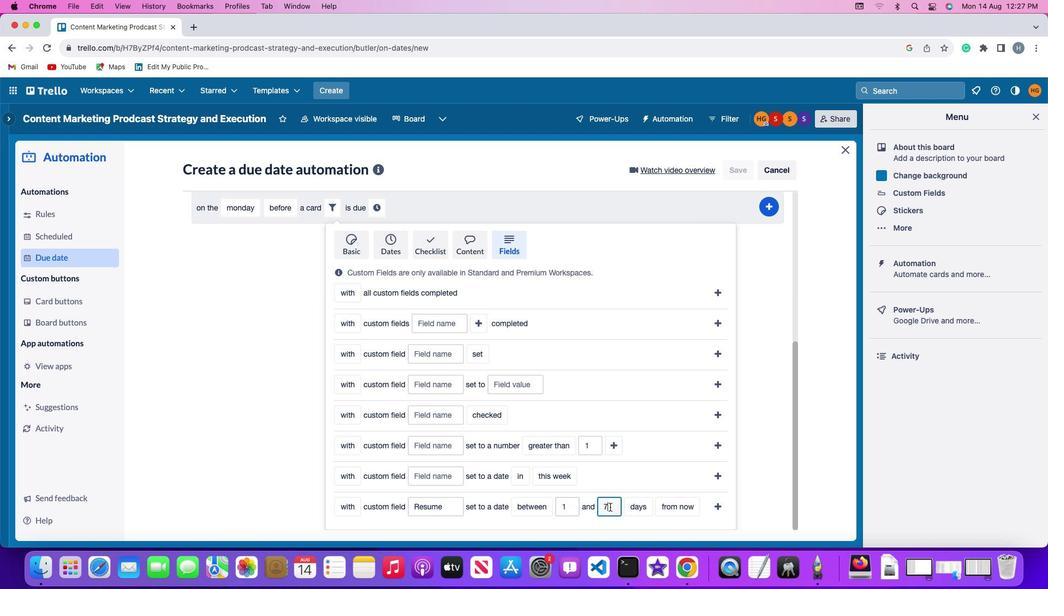 
Action: Mouse moved to (608, 505)
Screenshot: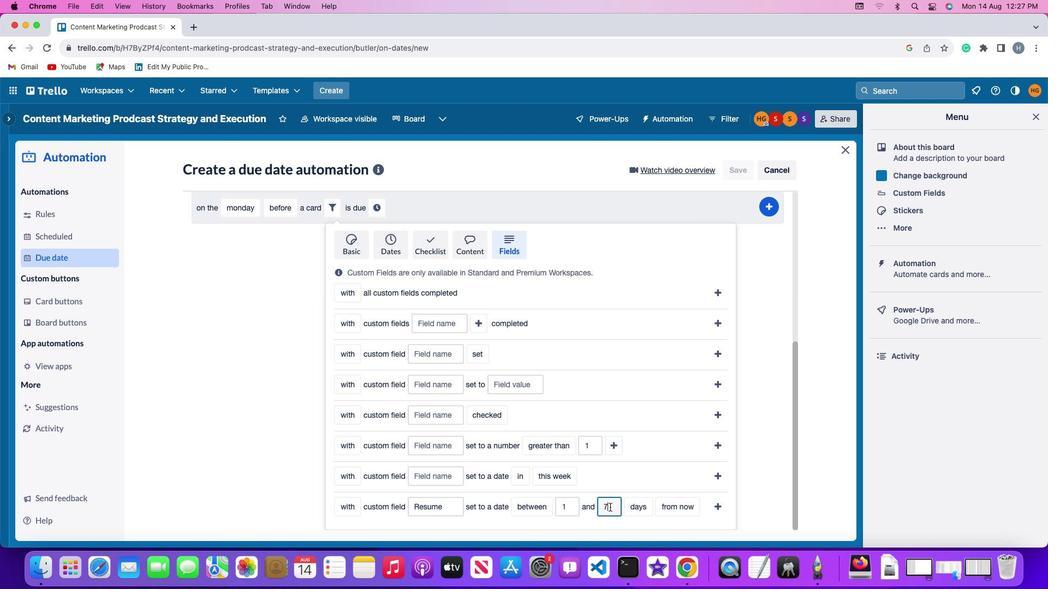 
Action: Key pressed Key.backspace
Screenshot: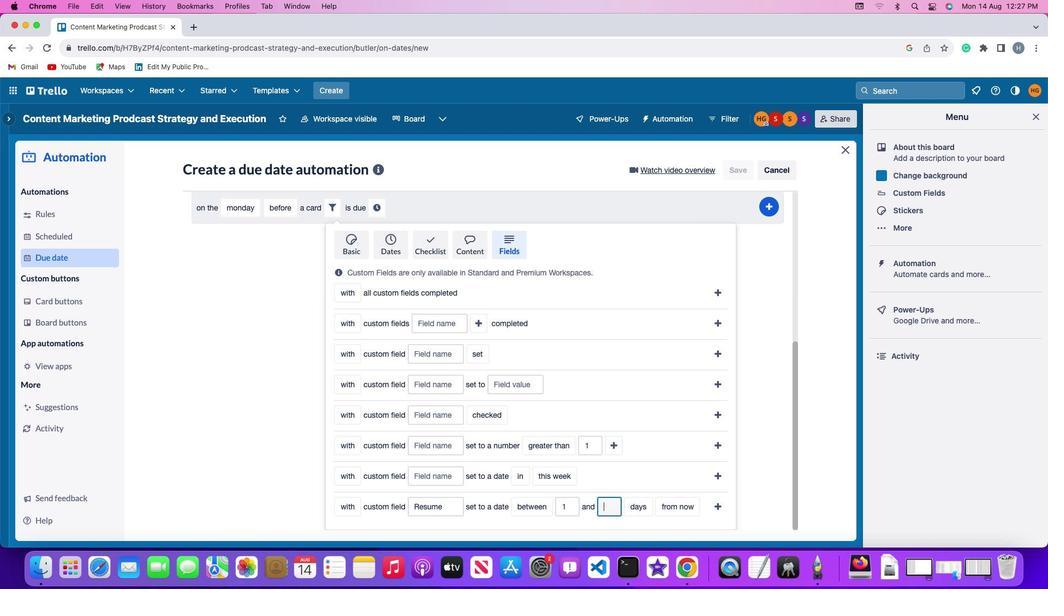 
Action: Mouse moved to (608, 505)
Screenshot: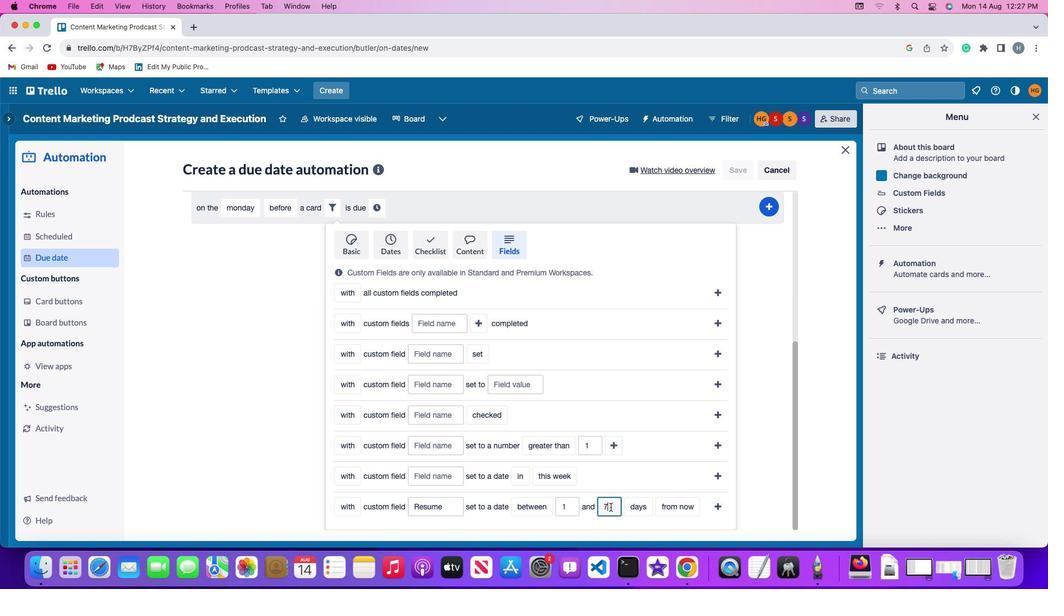 
Action: Key pressed '7'
Screenshot: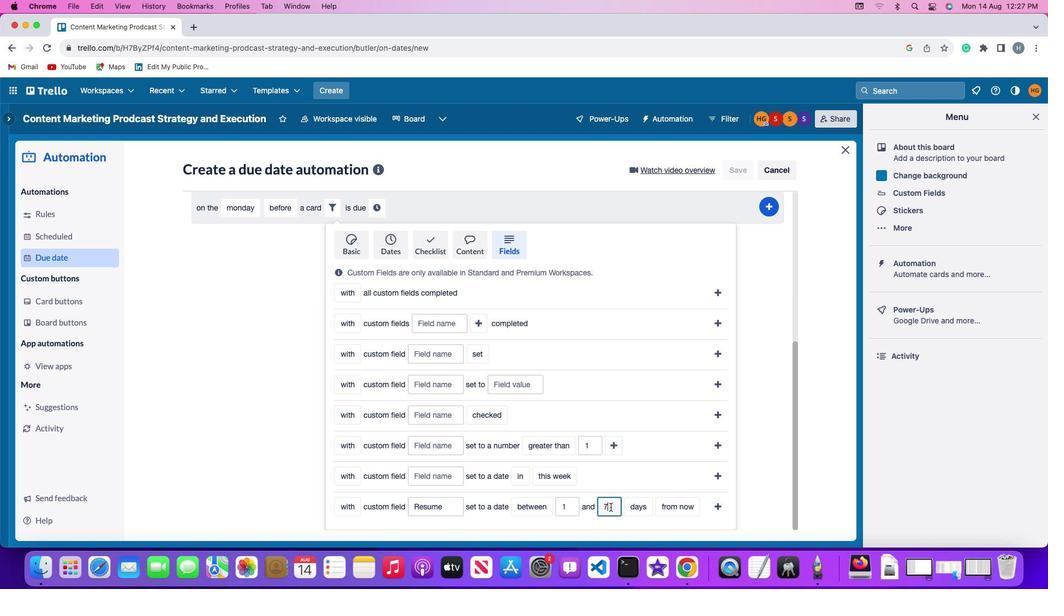 
Action: Mouse moved to (641, 508)
Screenshot: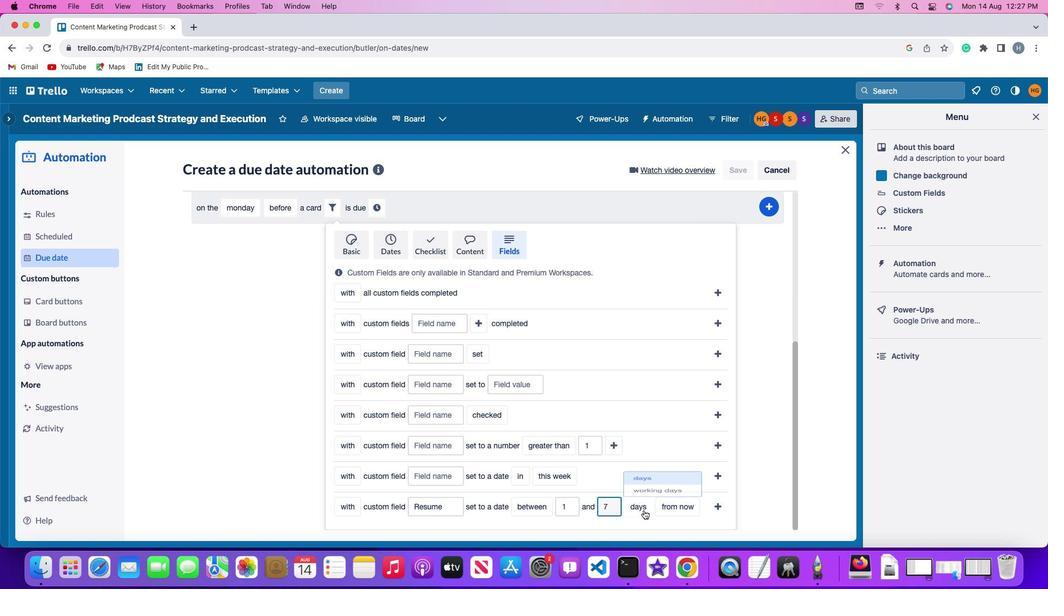 
Action: Mouse pressed left at (641, 508)
Screenshot: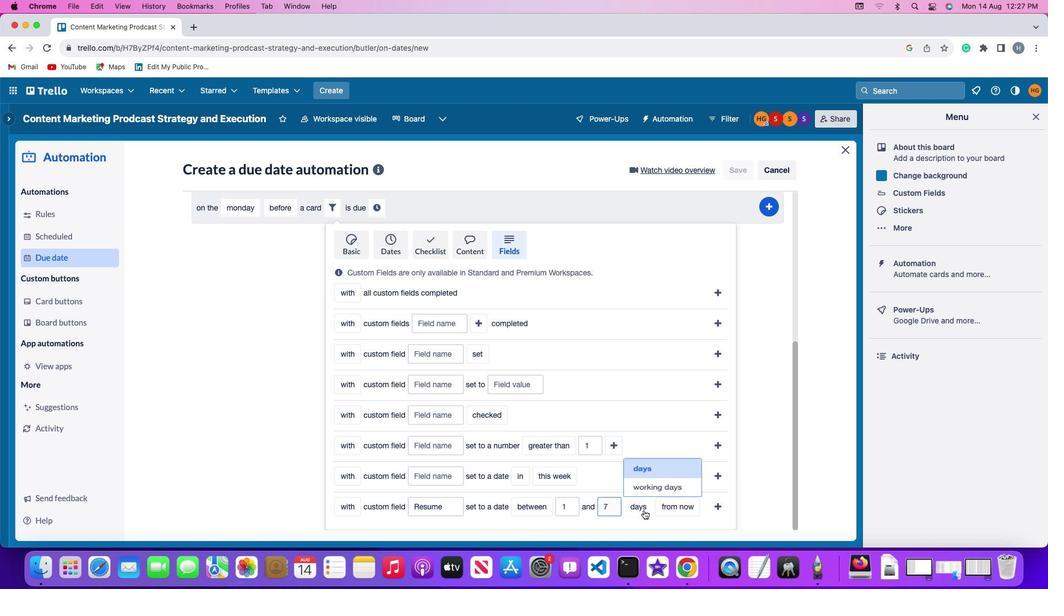 
Action: Mouse moved to (643, 454)
Screenshot: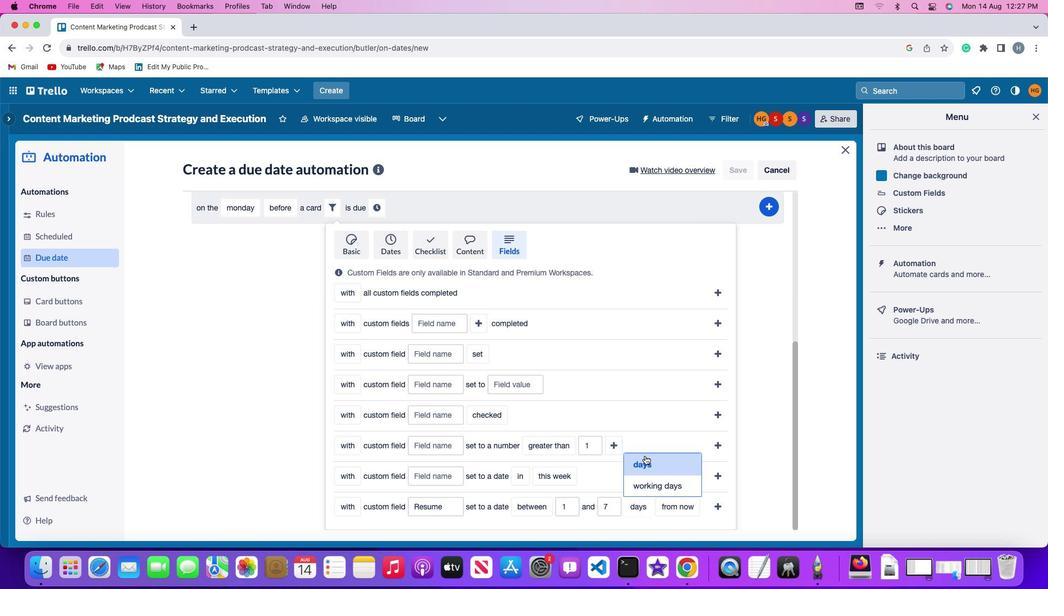 
Action: Mouse pressed left at (643, 454)
Screenshot: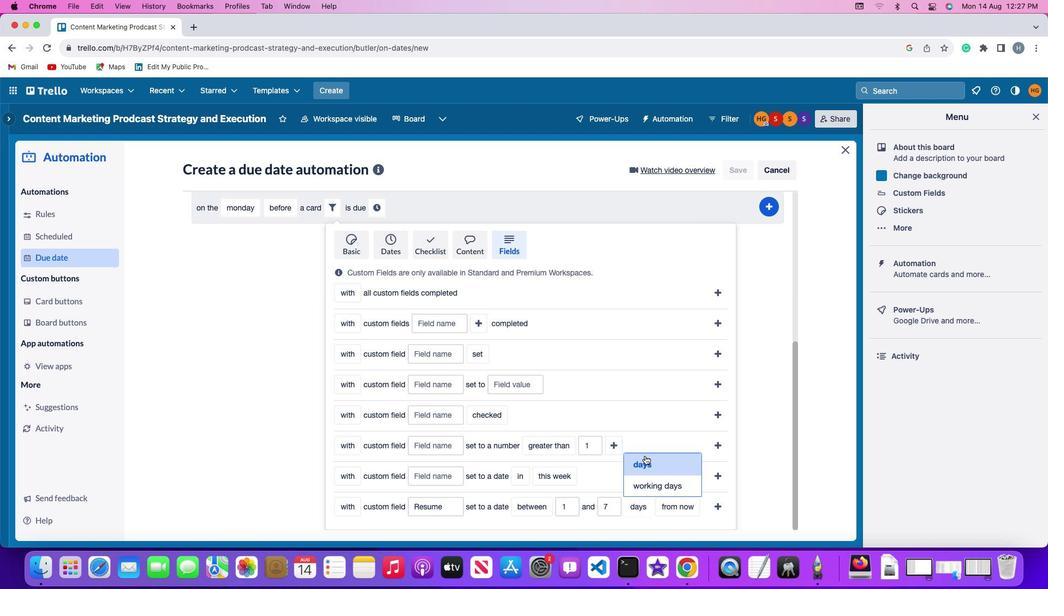 
Action: Mouse moved to (673, 502)
Screenshot: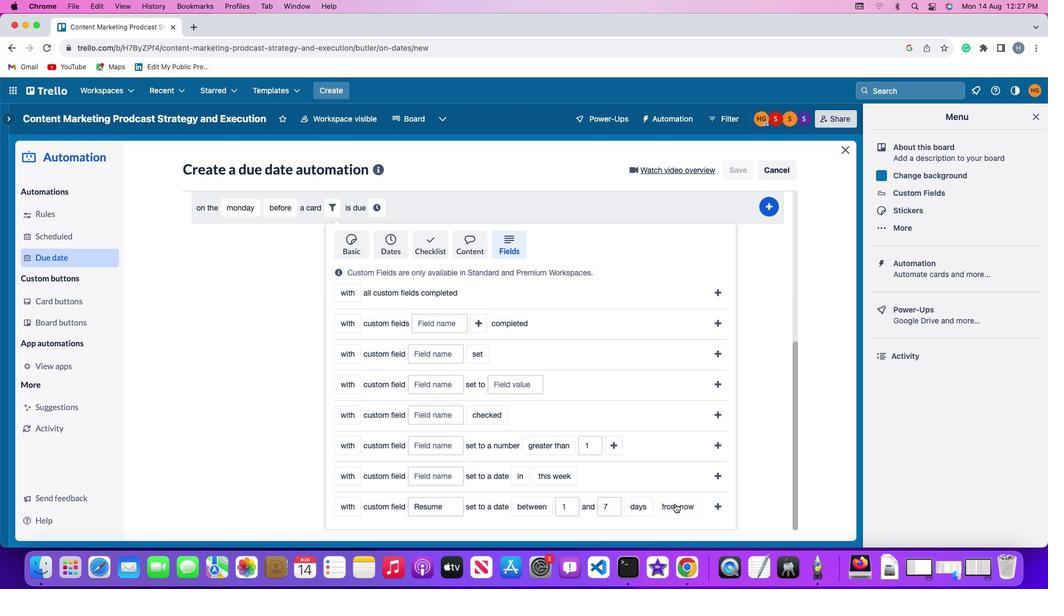 
Action: Mouse pressed left at (673, 502)
Screenshot: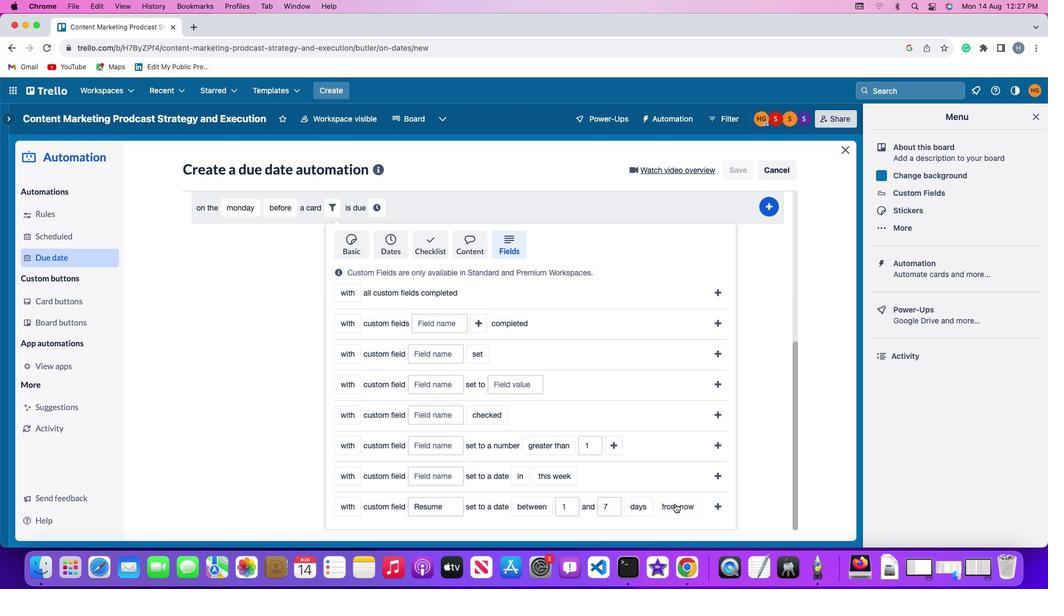 
Action: Mouse moved to (669, 460)
Screenshot: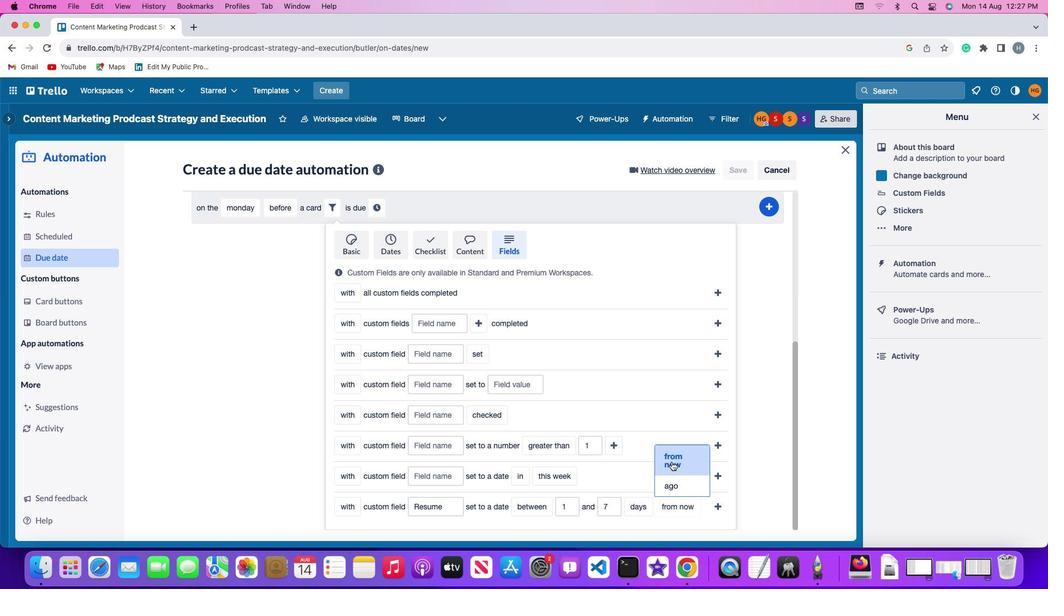 
Action: Mouse pressed left at (669, 460)
Screenshot: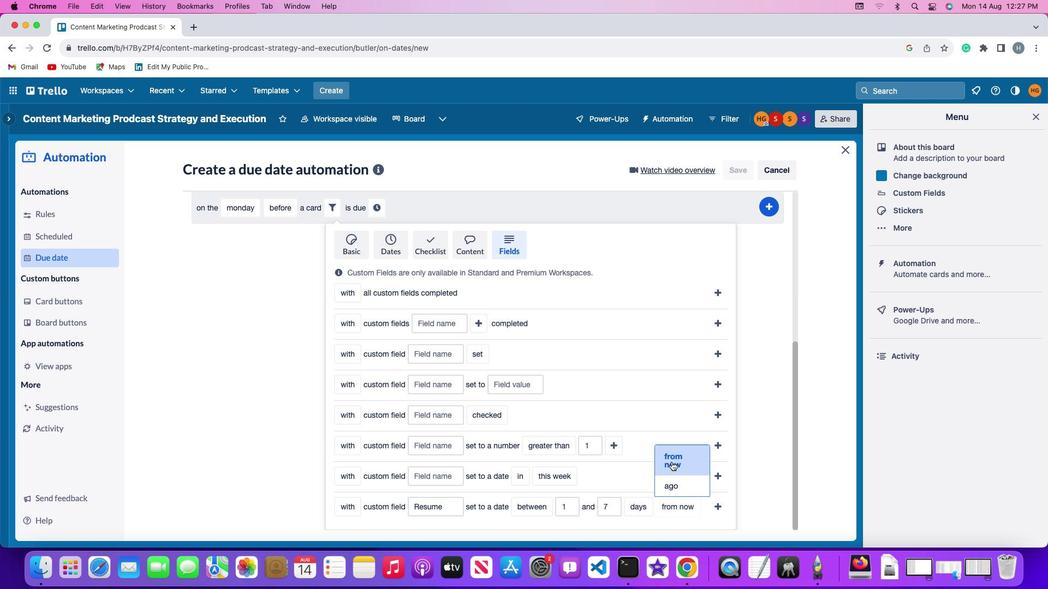 
Action: Mouse moved to (713, 505)
Screenshot: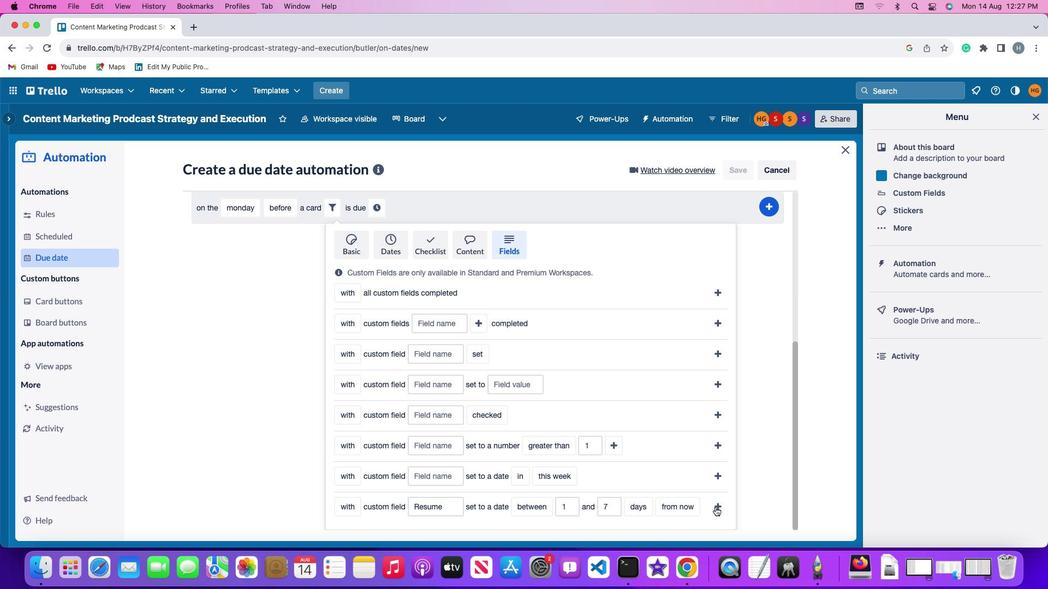 
Action: Mouse pressed left at (713, 505)
Screenshot: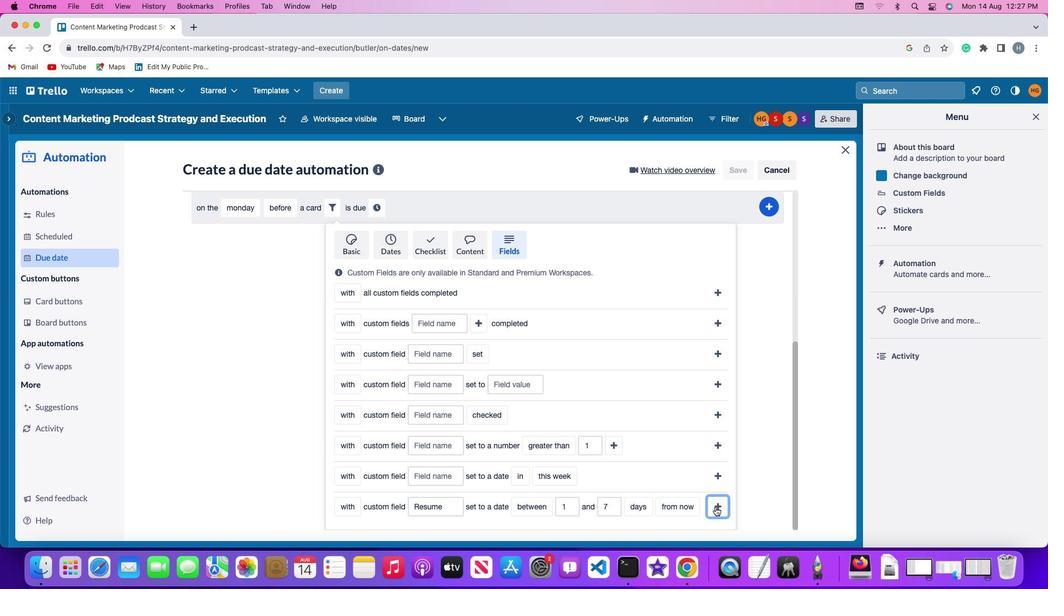 
Action: Mouse moved to (654, 475)
Screenshot: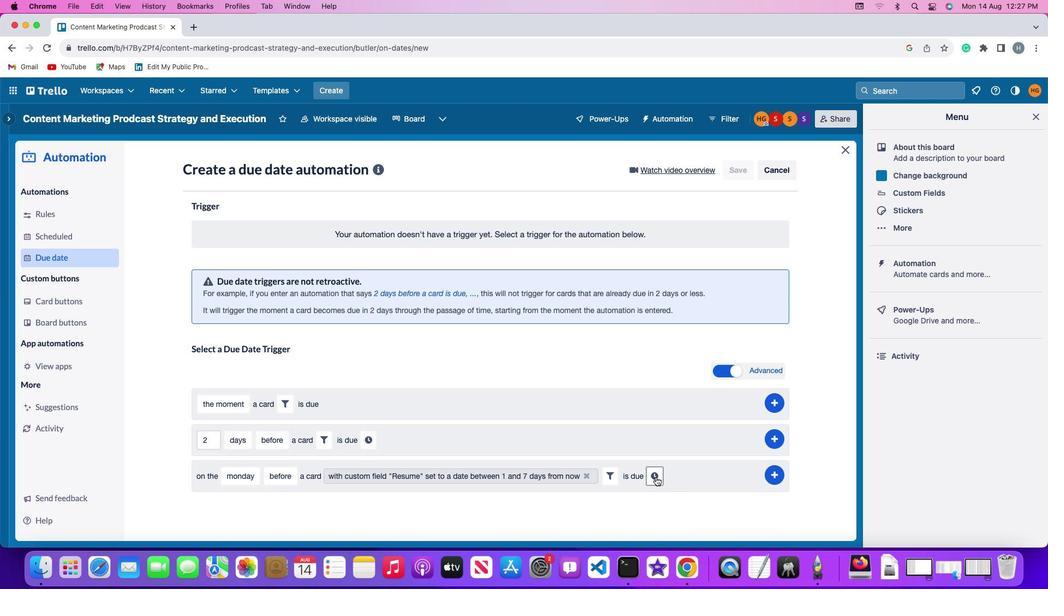 
Action: Mouse pressed left at (654, 475)
Screenshot: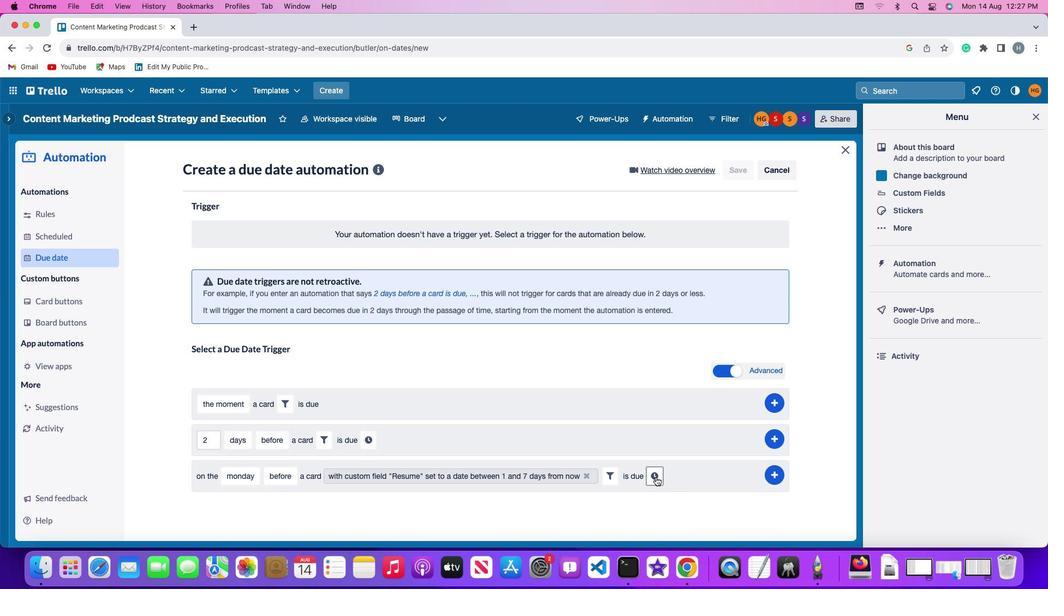 
Action: Mouse moved to (223, 497)
Screenshot: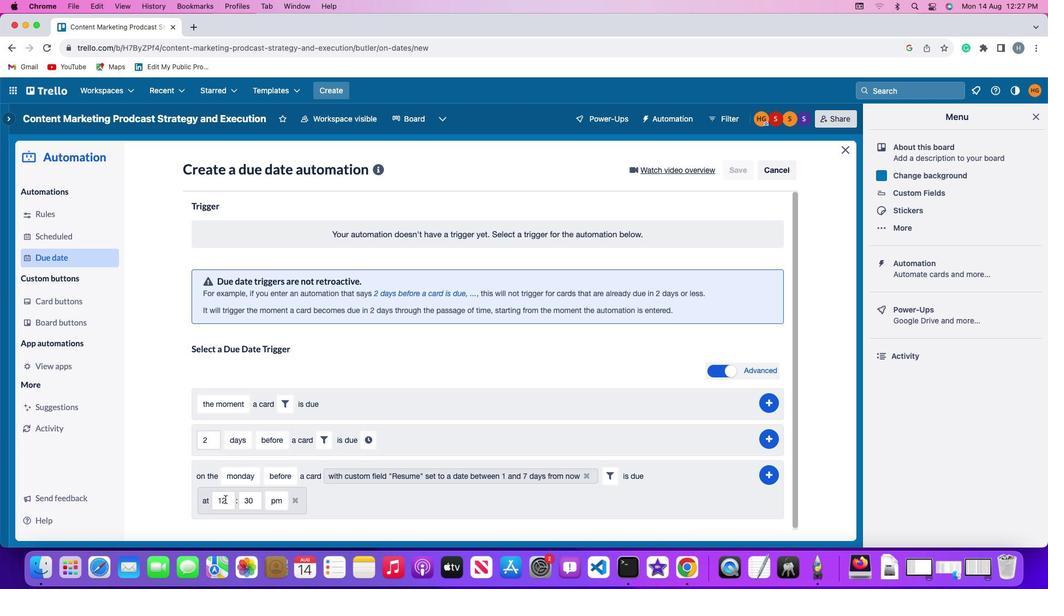 
Action: Mouse pressed left at (223, 497)
Screenshot: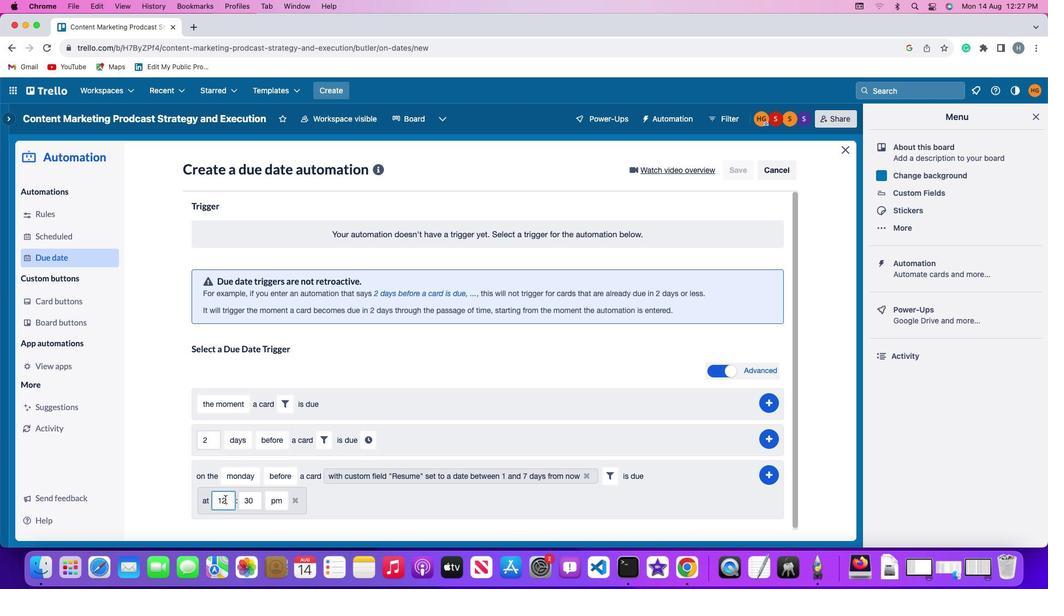 
Action: Mouse moved to (223, 498)
Screenshot: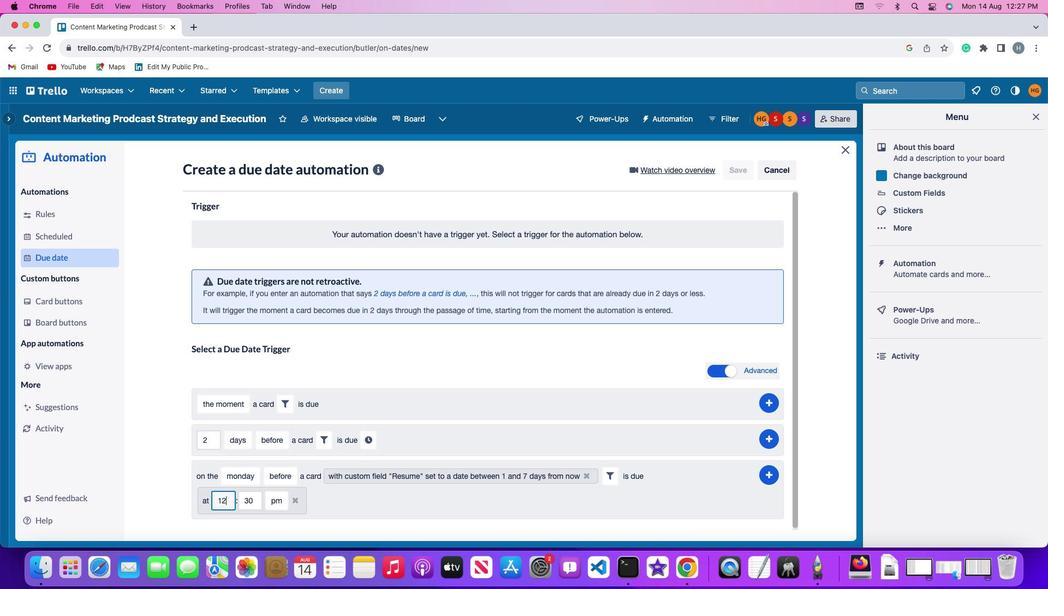 
Action: Key pressed Key.backspaceKey.backspace'1''1'
Screenshot: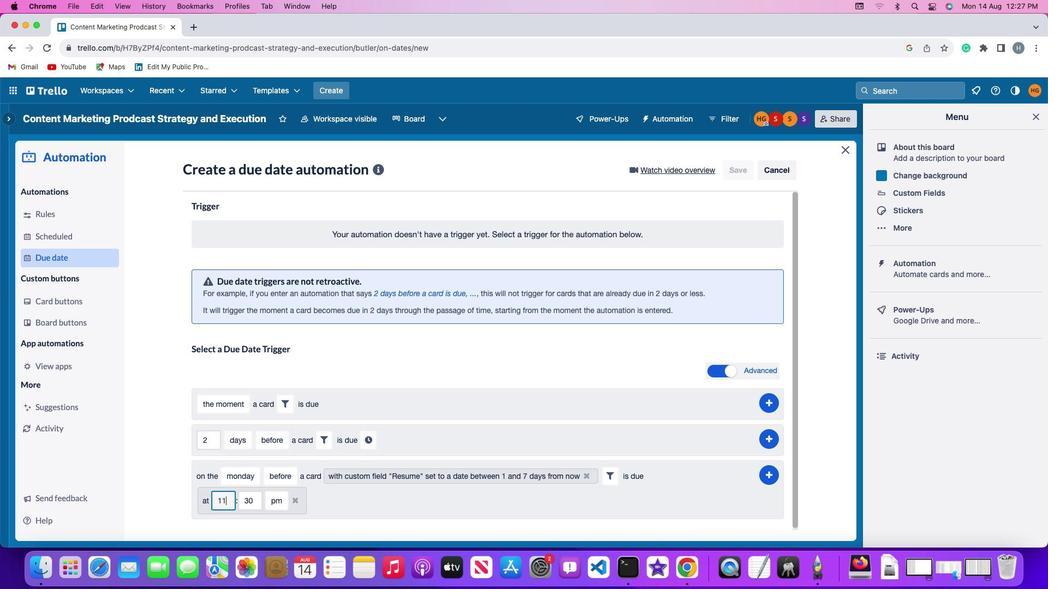 
Action: Mouse moved to (251, 497)
Screenshot: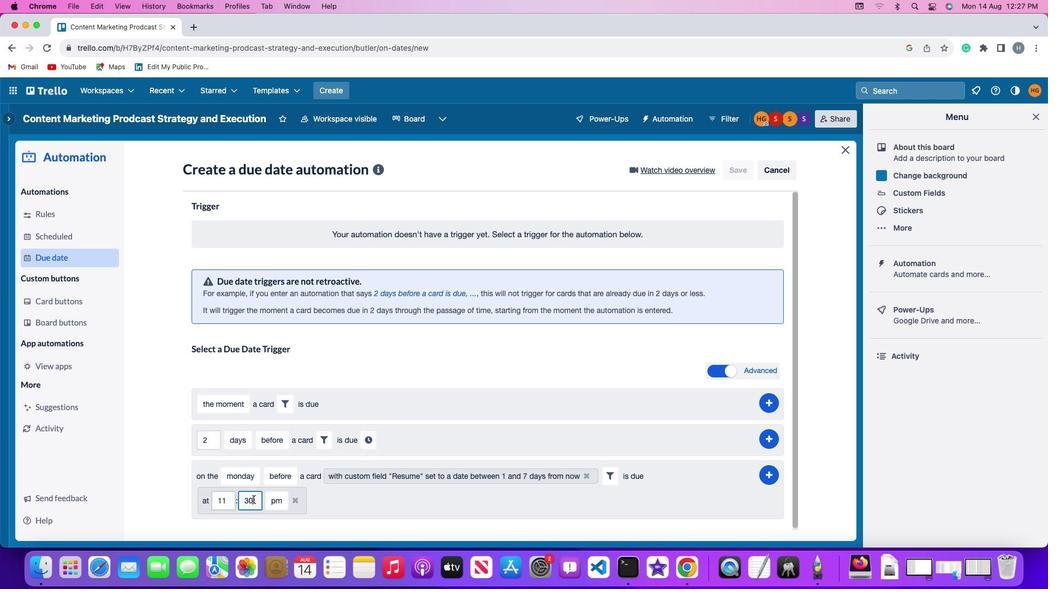 
Action: Mouse pressed left at (251, 497)
Screenshot: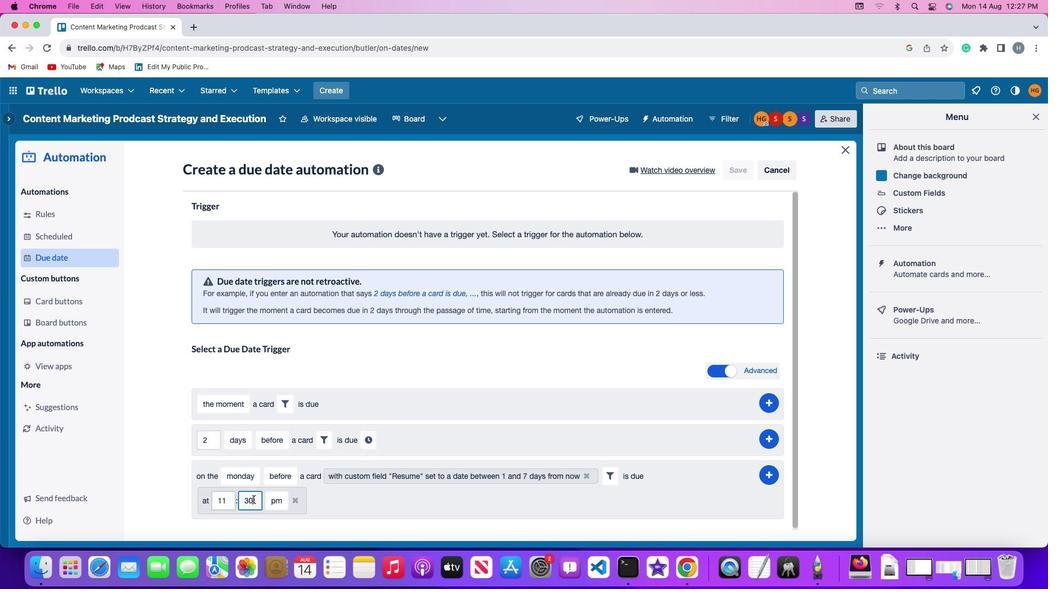 
Action: Key pressed Key.backspaceKey.backspace'0''0'
Screenshot: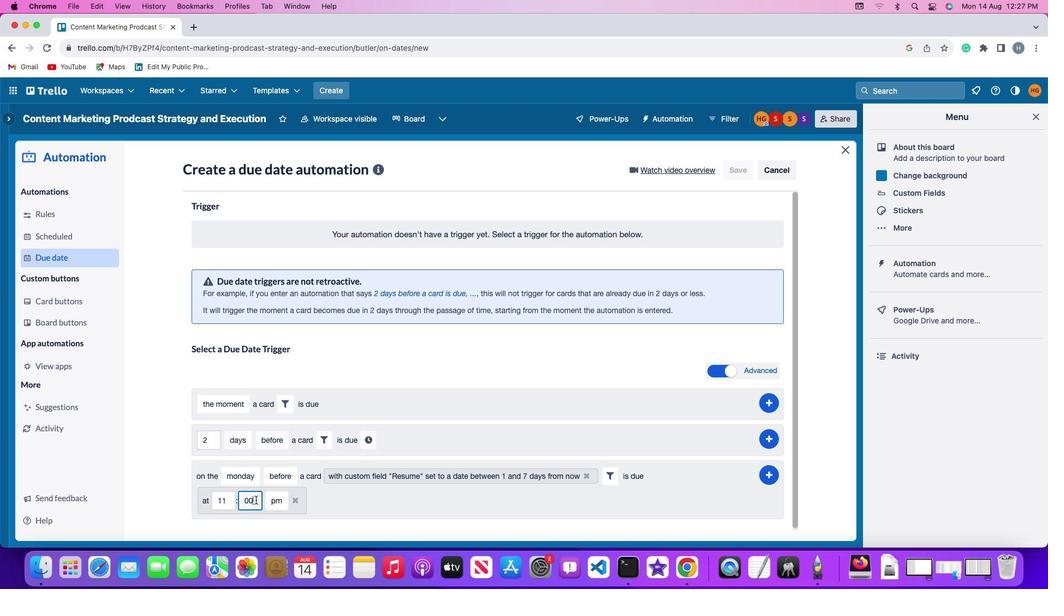 
Action: Mouse moved to (270, 498)
Screenshot: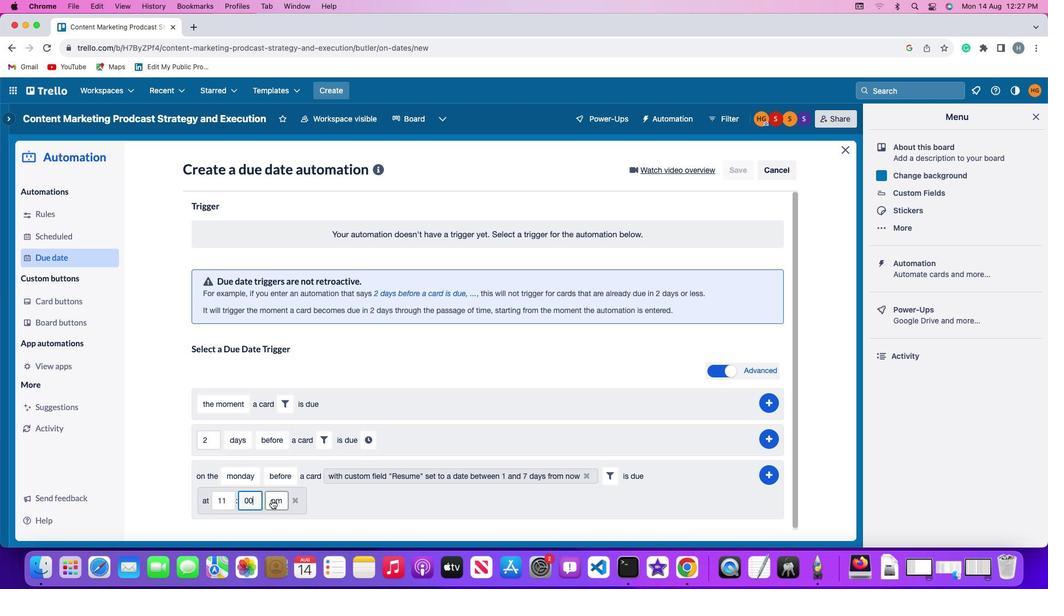
Action: Mouse pressed left at (270, 498)
Screenshot: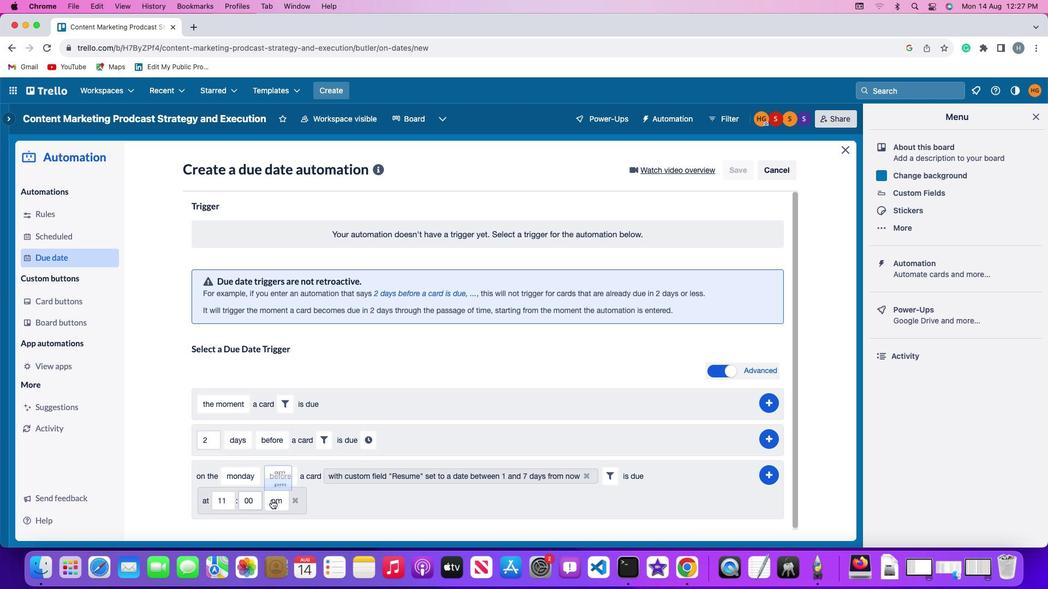 
Action: Mouse moved to (277, 457)
Screenshot: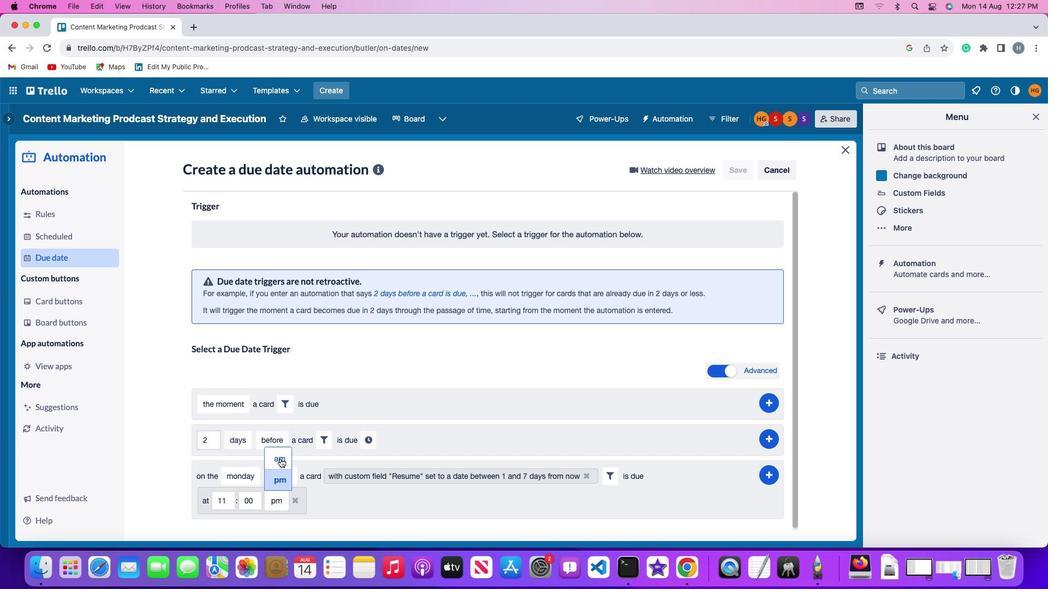
Action: Mouse pressed left at (277, 457)
Screenshot: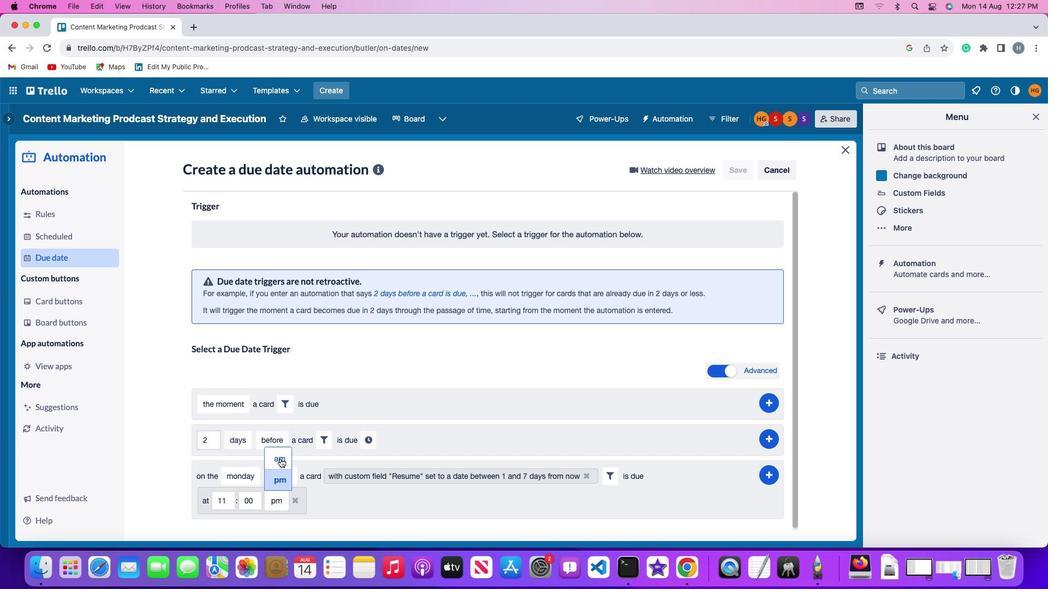 
Action: Mouse moved to (771, 471)
Screenshot: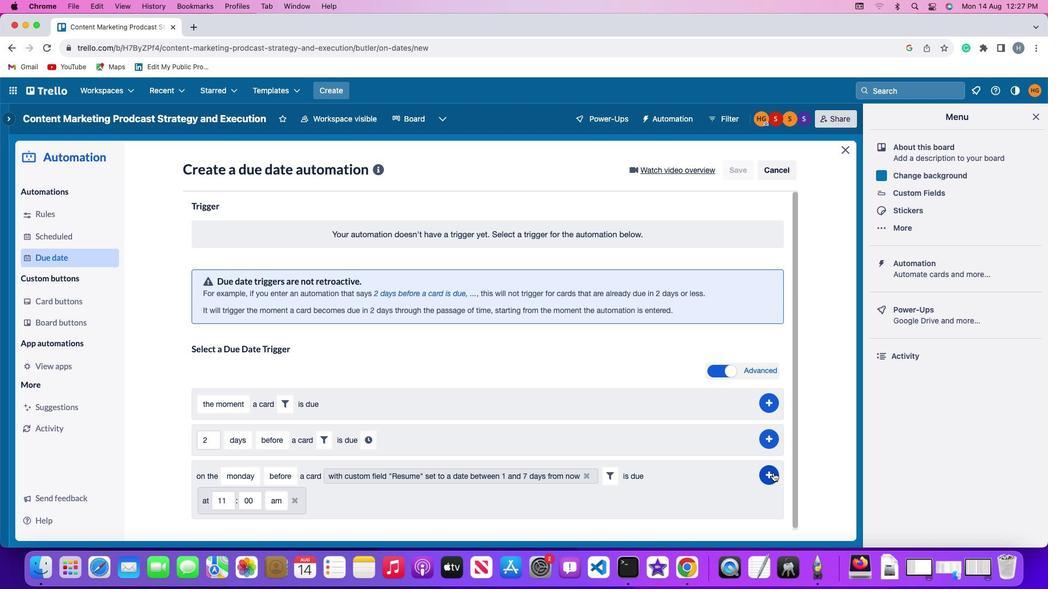 
Action: Mouse pressed left at (771, 471)
Screenshot: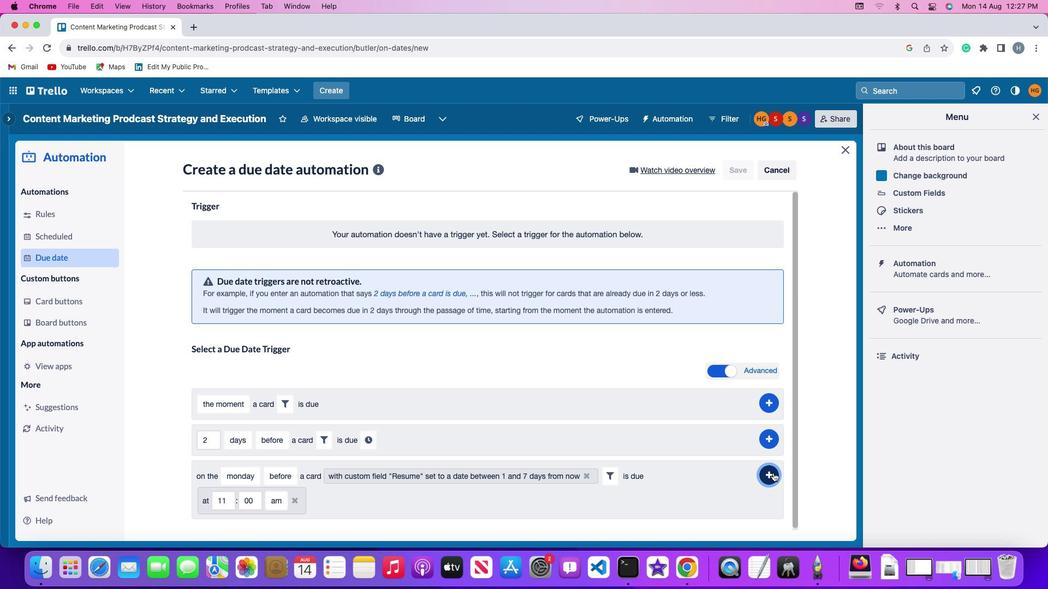 
Action: Mouse moved to (818, 388)
Screenshot: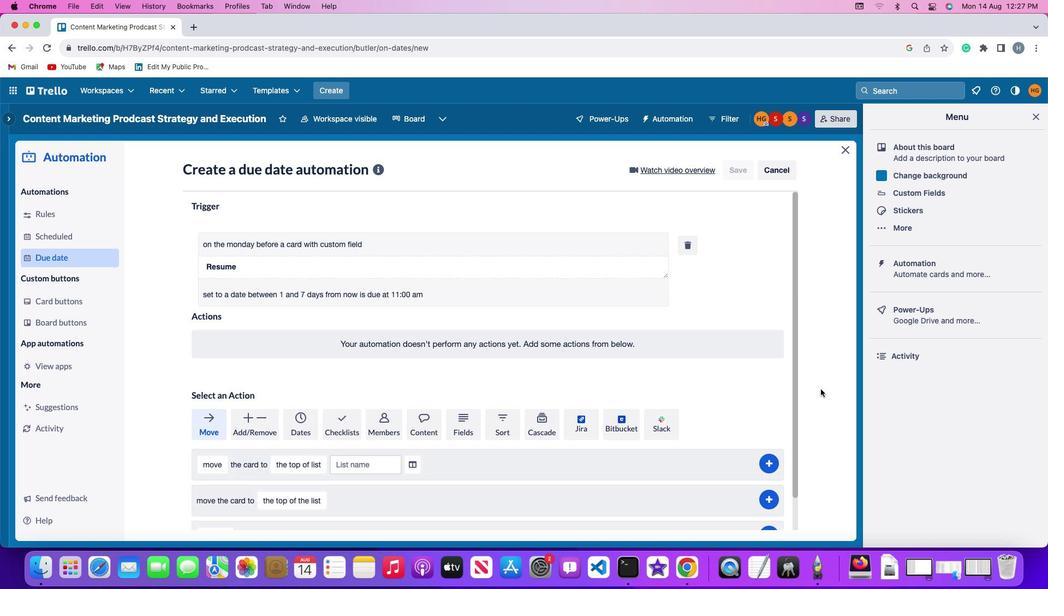 
